 Task: Open Card Dietetics Conference Review in Board Brand Guidelines Development and Implementation to Workspace IT Consulting Services and add a team member Softage.2@softage.net, a label Blue, a checklist Project Management, an attachment from your computer, a color Blue and finally, add a card description 'Plan and execute company team-building retreat with a focus on team resilience' and a comment 'Given the potential risks associated with this task, let us ensure that we have a solid risk management plan in place.'. Add a start date 'Jan 02, 1900' with a due date 'Jan 09, 1900'
Action: Mouse moved to (220, 133)
Screenshot: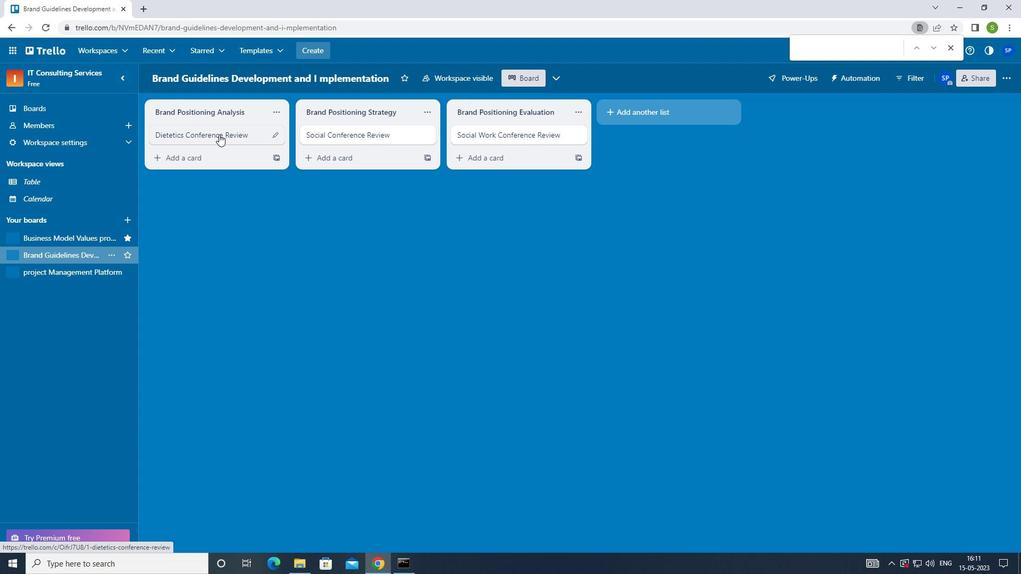 
Action: Mouse pressed left at (220, 133)
Screenshot: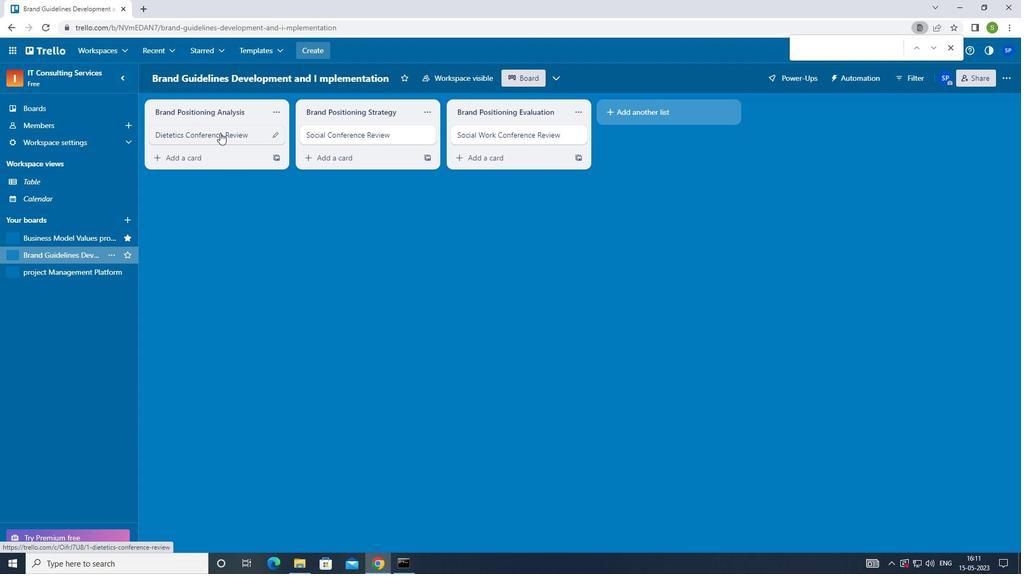 
Action: Mouse moved to (640, 130)
Screenshot: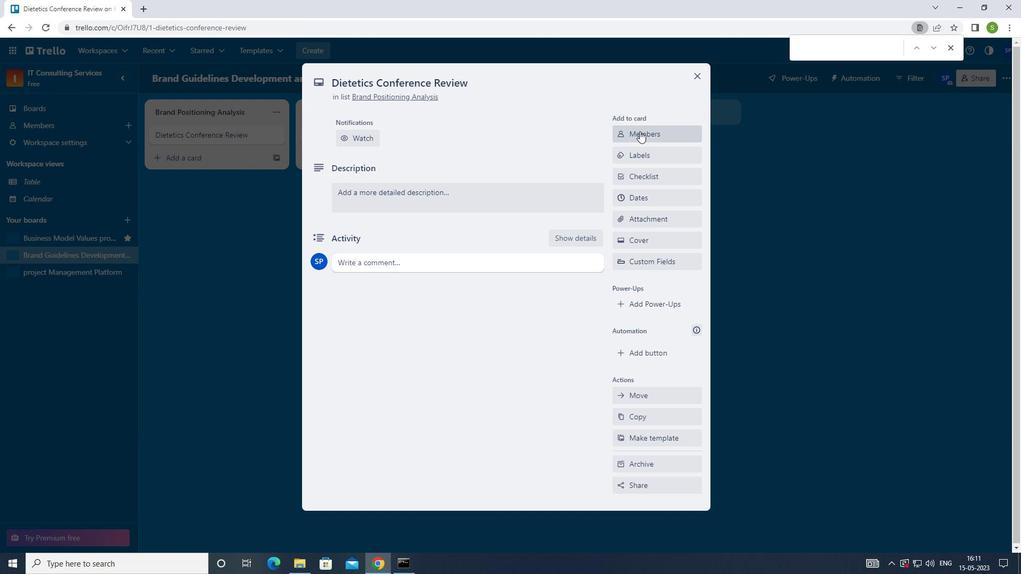 
Action: Mouse pressed left at (640, 130)
Screenshot: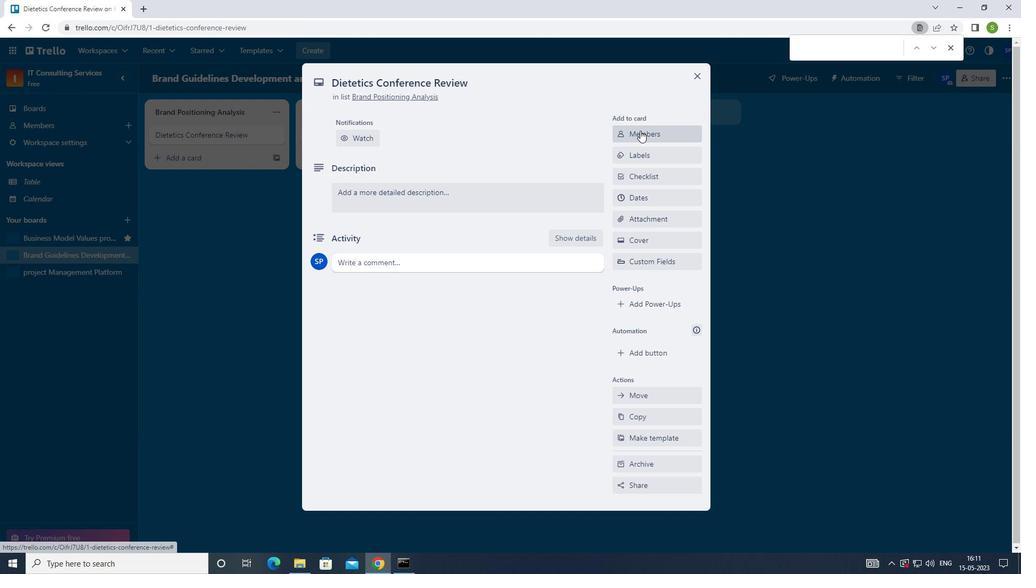 
Action: Mouse moved to (542, 277)
Screenshot: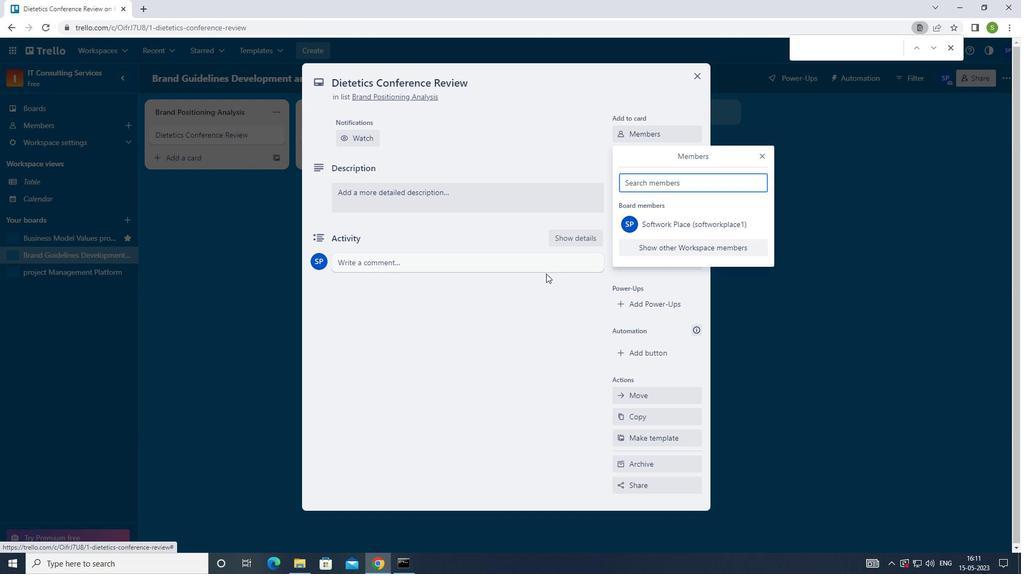 
Action: Key pressed <Key.shift>G<Key.backspace><Key.shift>SOFTAGE.2<Key.shift>@SOFTAGE.NET<Key.enter>
Screenshot: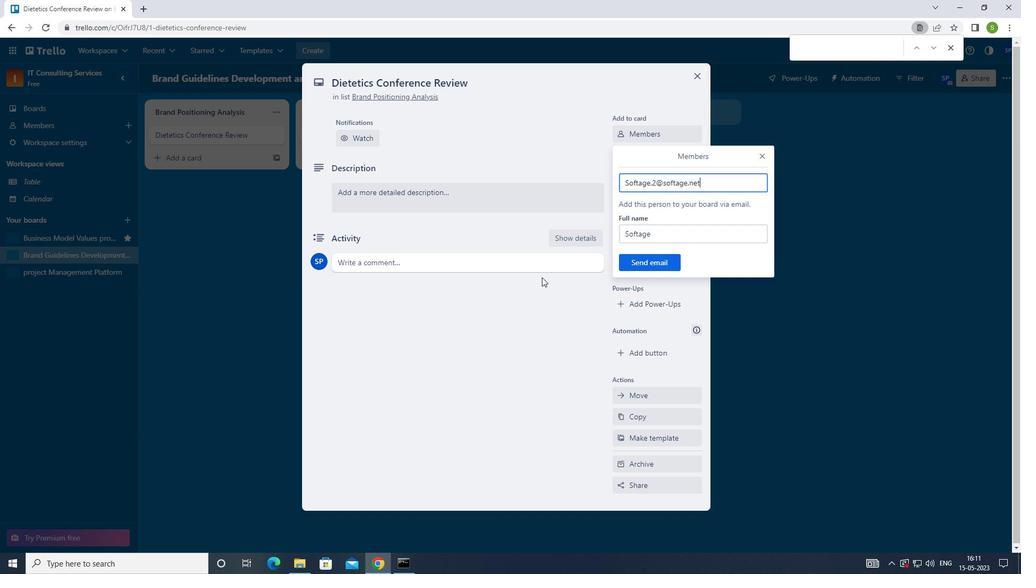 
Action: Mouse moved to (761, 158)
Screenshot: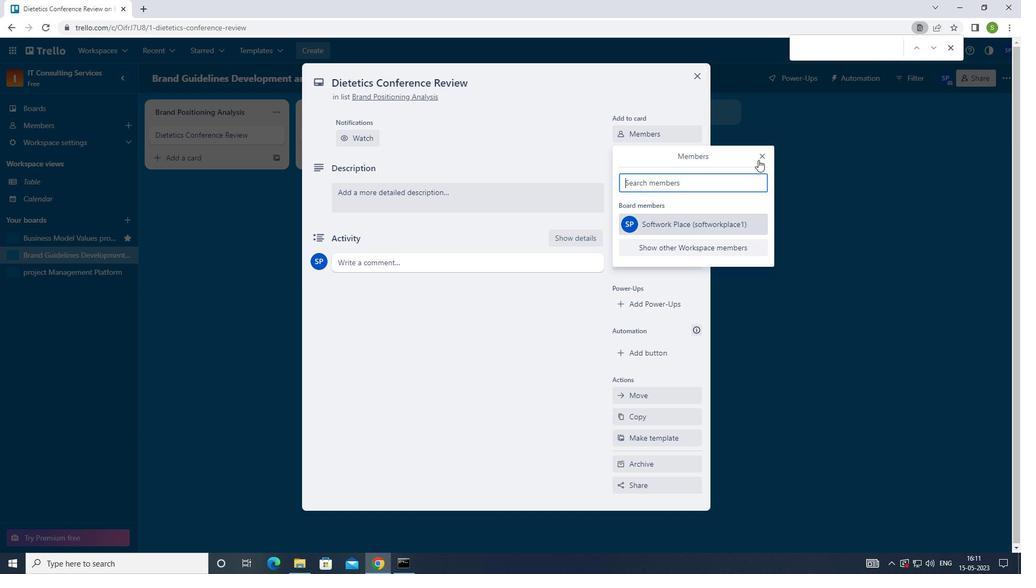 
Action: Mouse pressed left at (761, 158)
Screenshot: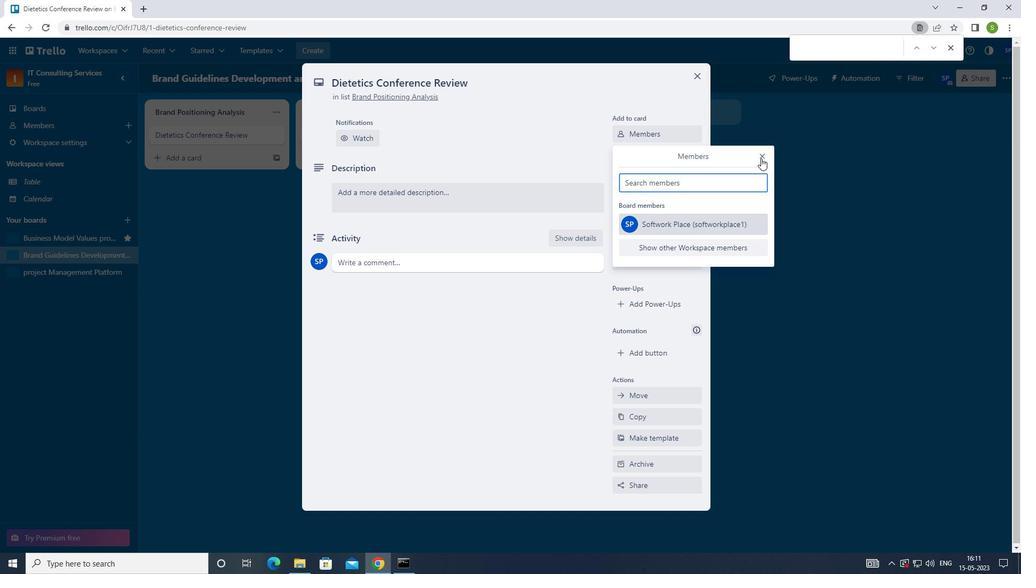 
Action: Mouse moved to (683, 158)
Screenshot: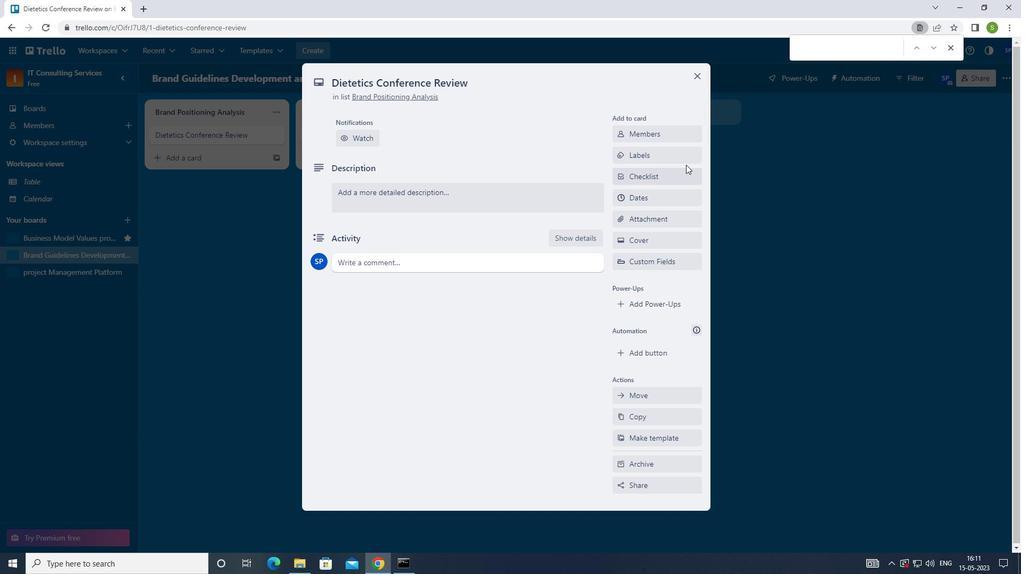 
Action: Mouse pressed left at (683, 158)
Screenshot: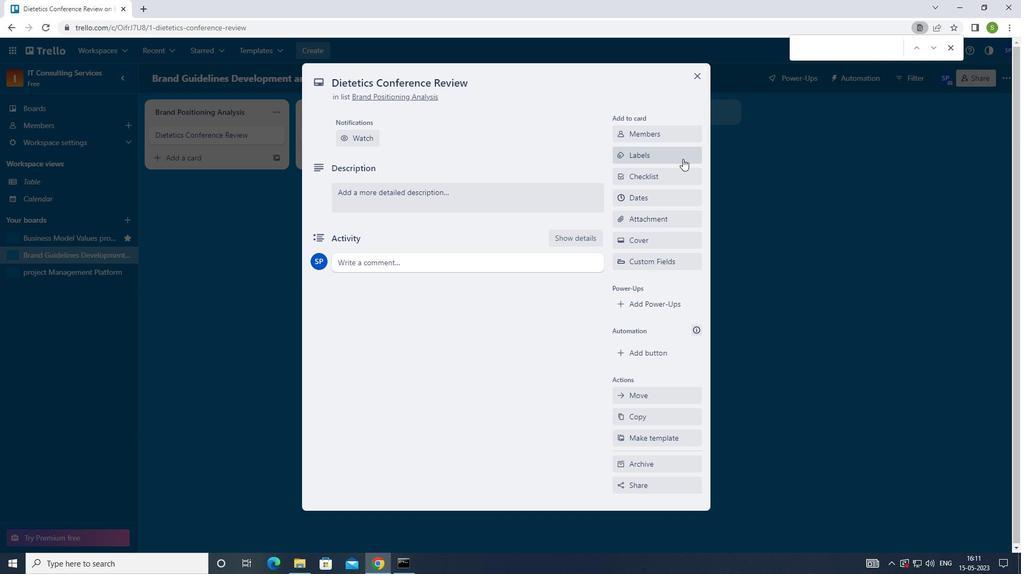 
Action: Mouse moved to (627, 341)
Screenshot: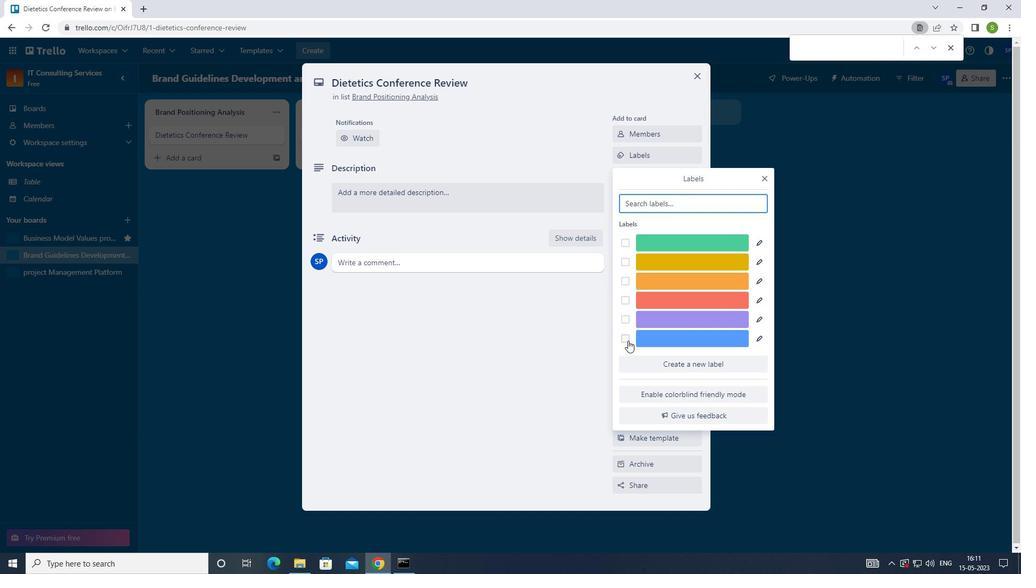 
Action: Mouse pressed left at (627, 341)
Screenshot: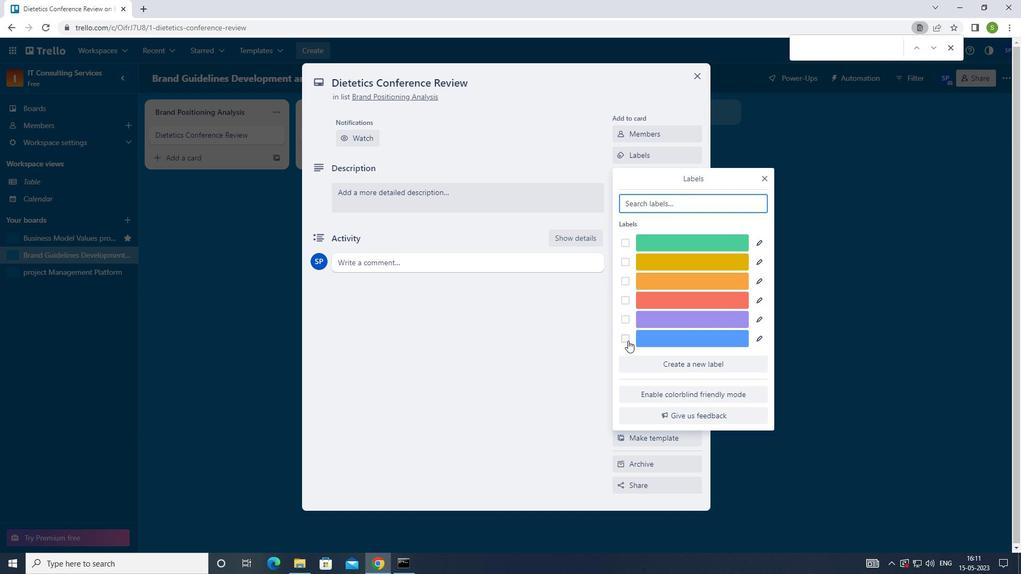 
Action: Mouse moved to (764, 178)
Screenshot: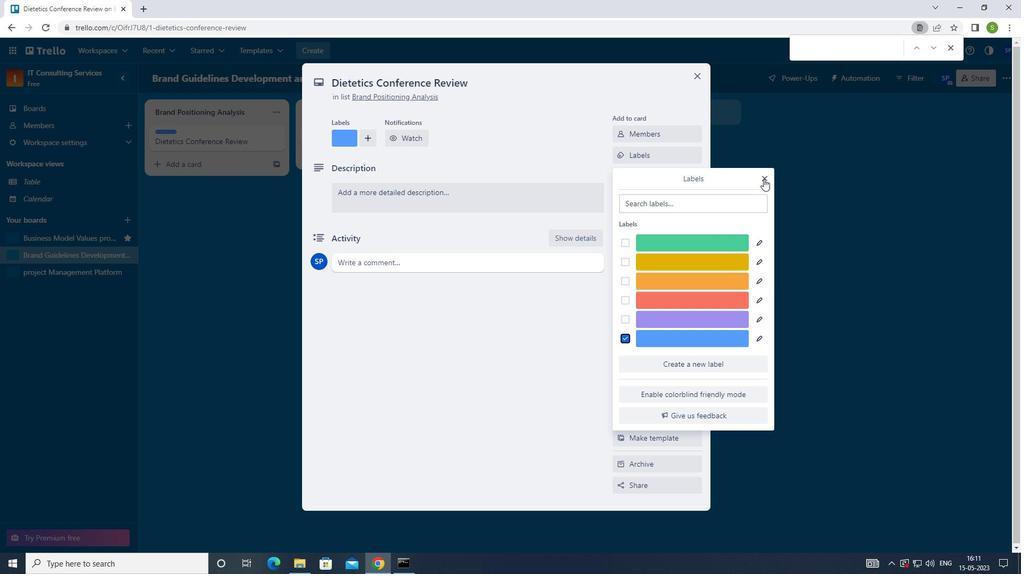 
Action: Mouse pressed left at (764, 178)
Screenshot: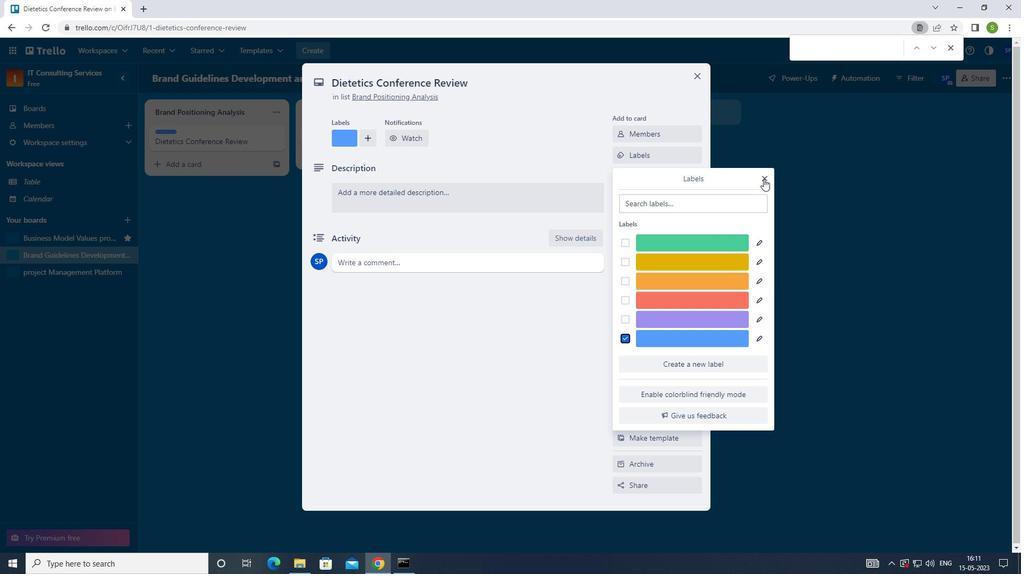 
Action: Mouse moved to (657, 176)
Screenshot: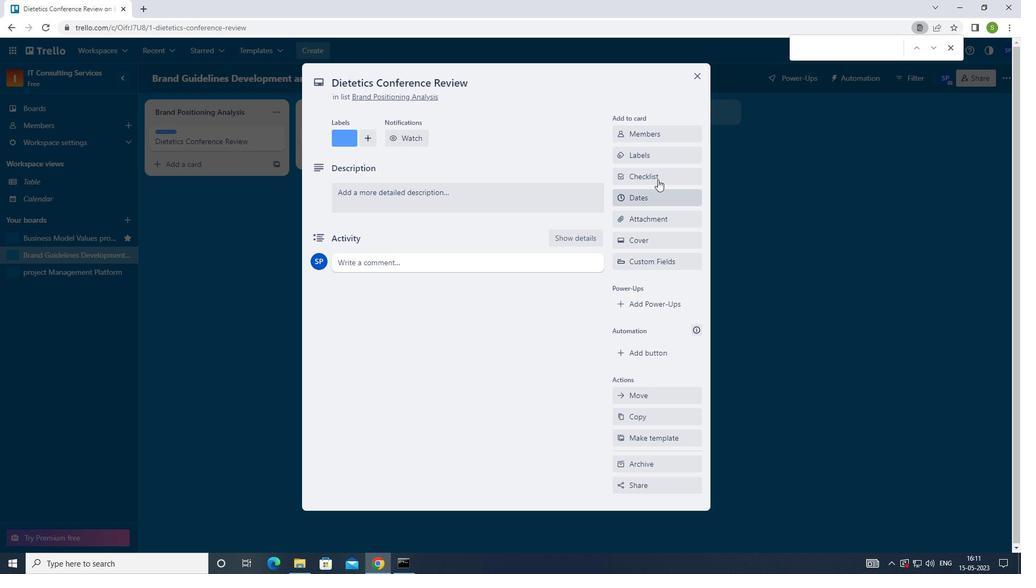 
Action: Mouse pressed left at (657, 176)
Screenshot: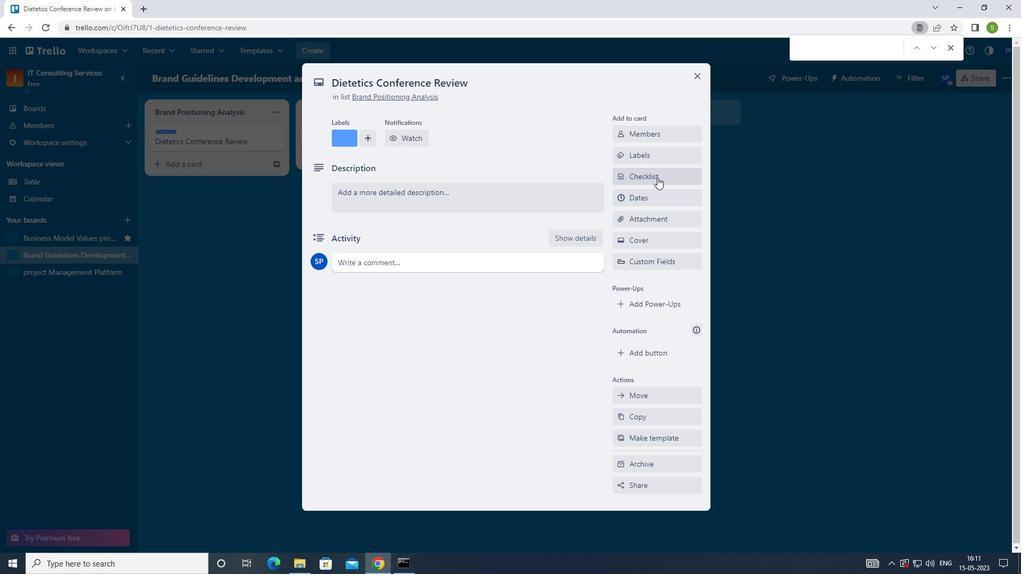 
Action: Mouse moved to (691, 252)
Screenshot: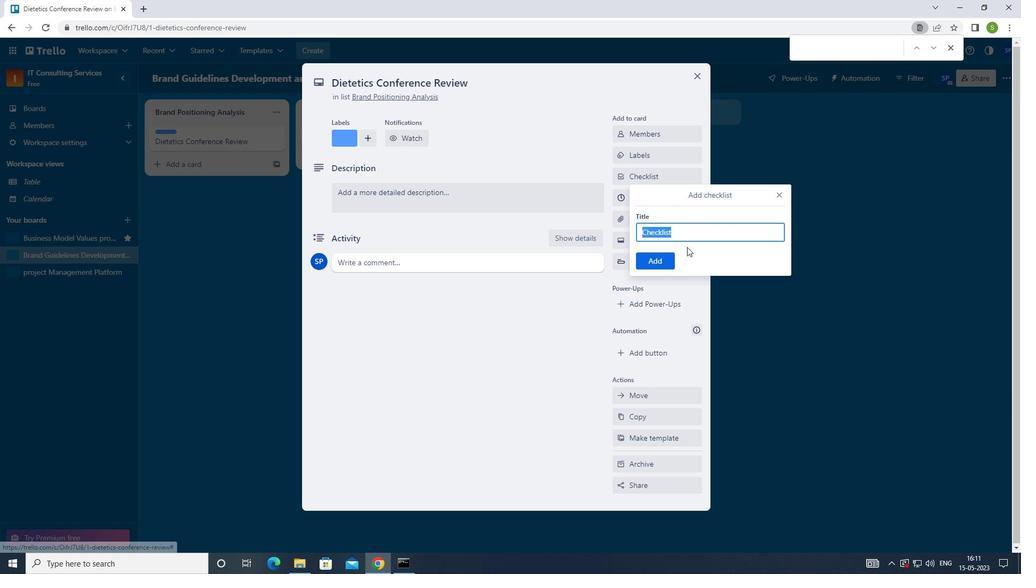 
Action: Key pressed <Key.shift_r>PROJECT<Key.space><Key.shift>MANAGEMENT
Screenshot: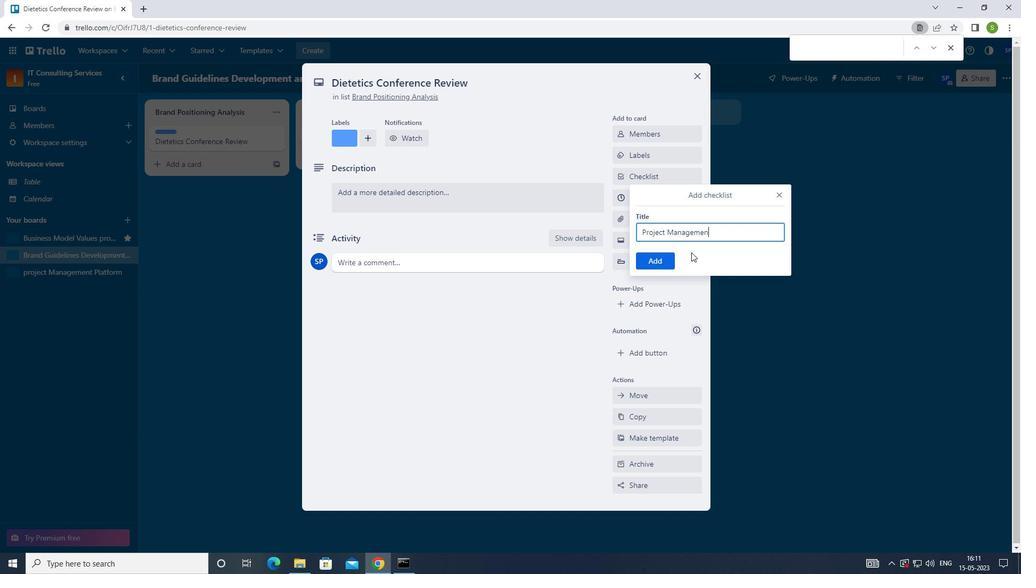 
Action: Mouse moved to (666, 263)
Screenshot: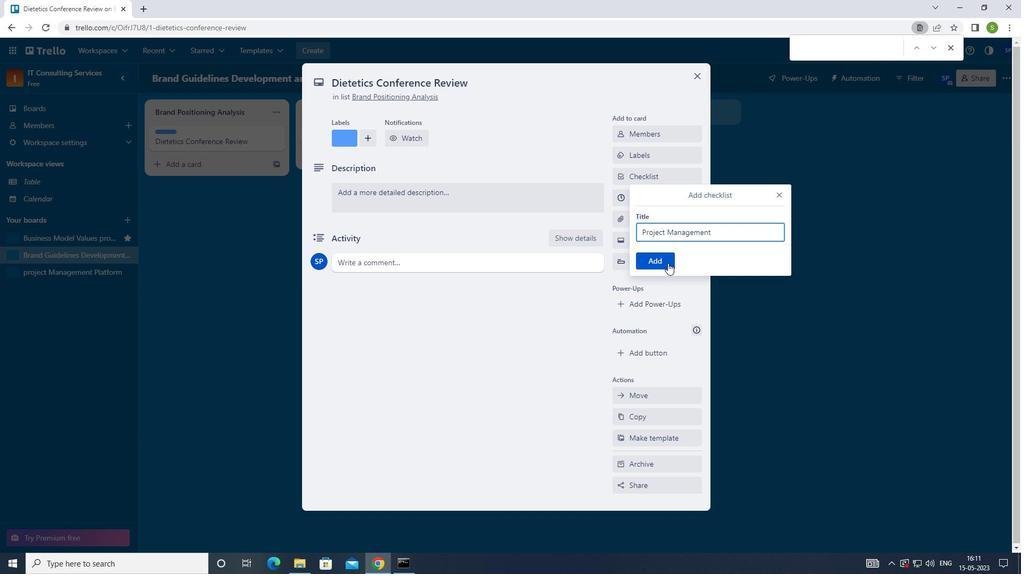 
Action: Mouse pressed left at (666, 263)
Screenshot: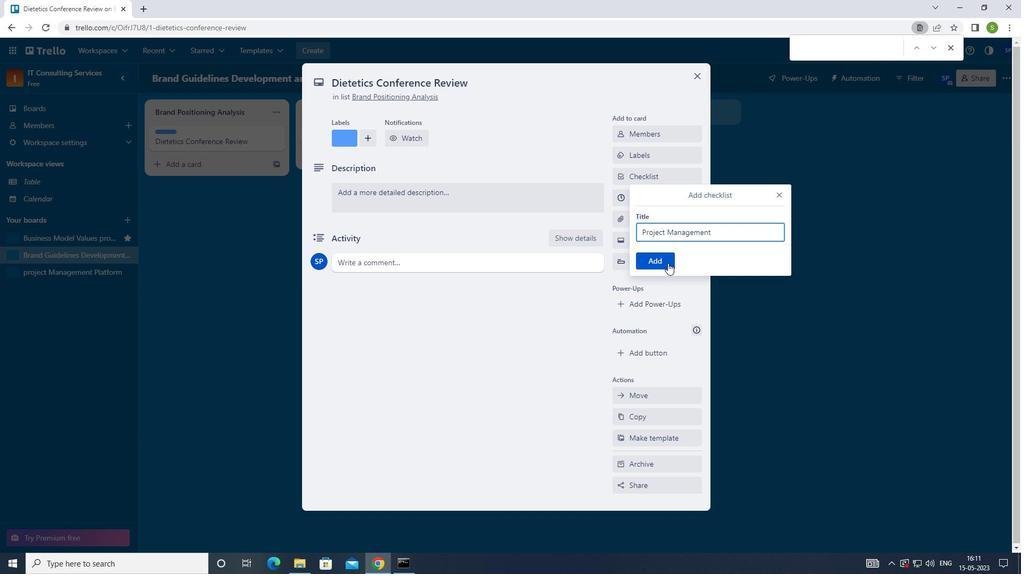 
Action: Mouse moved to (641, 222)
Screenshot: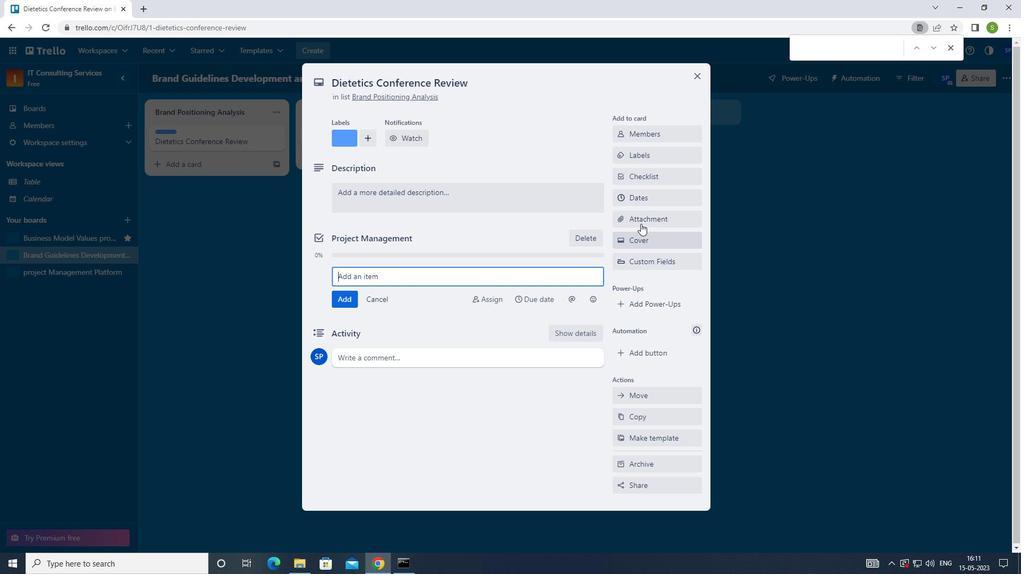 
Action: Mouse pressed left at (641, 222)
Screenshot: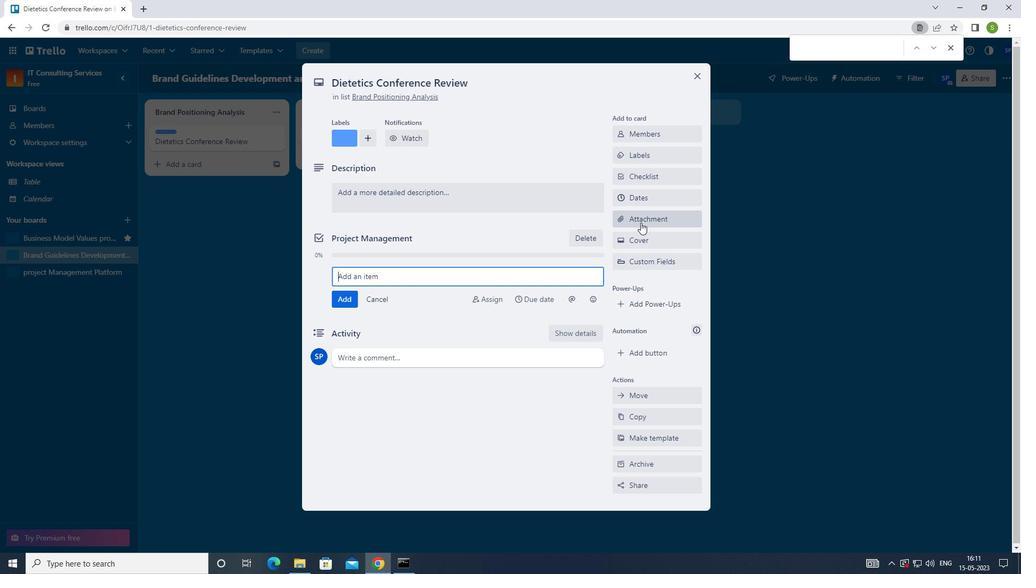 
Action: Mouse moved to (622, 268)
Screenshot: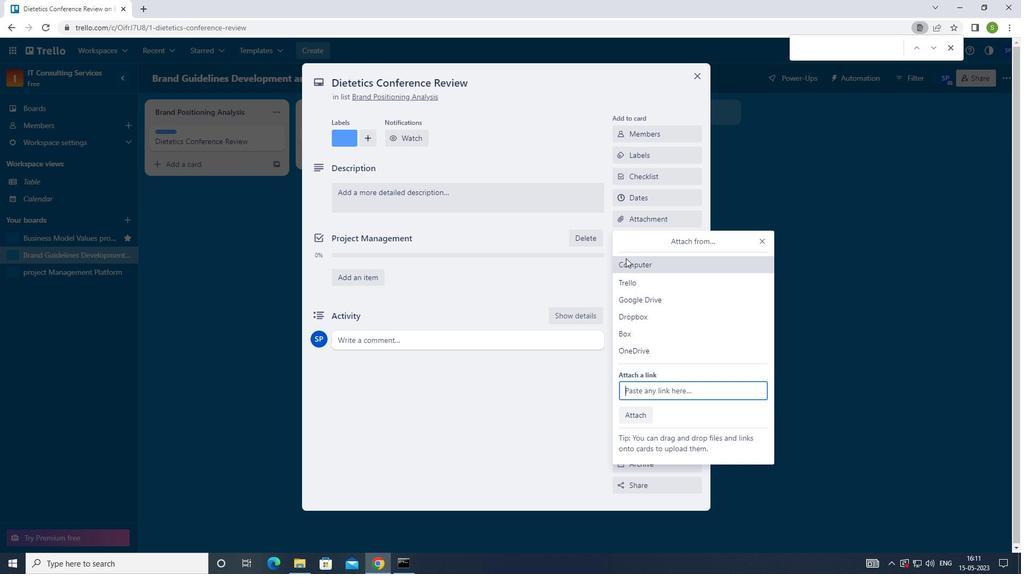
Action: Mouse pressed left at (622, 268)
Screenshot: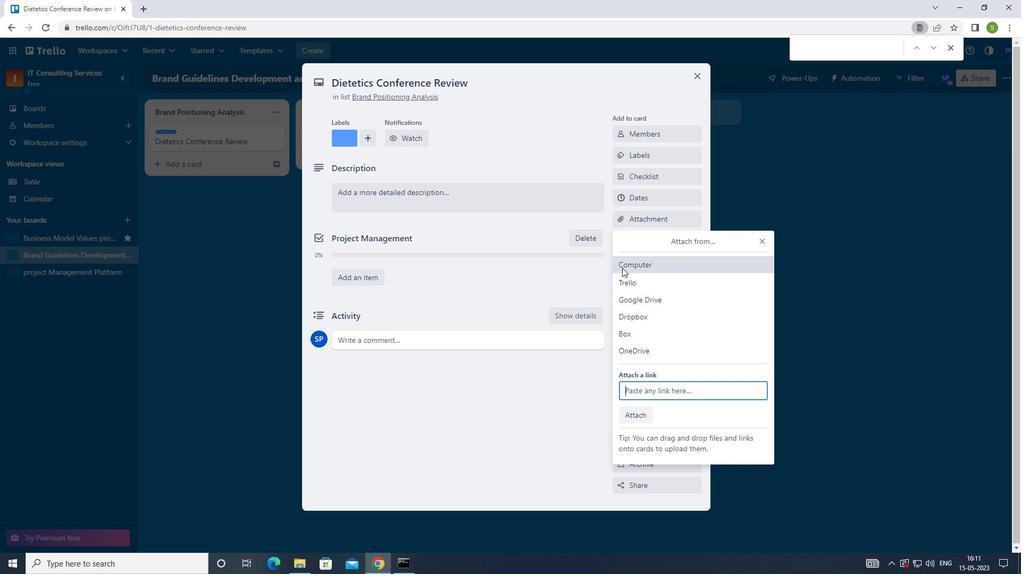 
Action: Mouse moved to (238, 76)
Screenshot: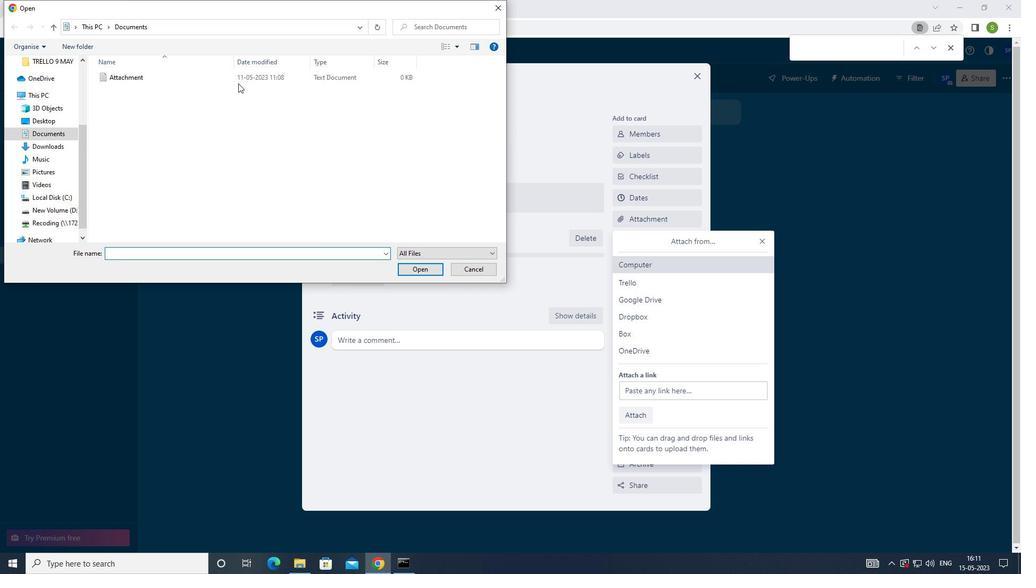 
Action: Mouse pressed left at (238, 76)
Screenshot: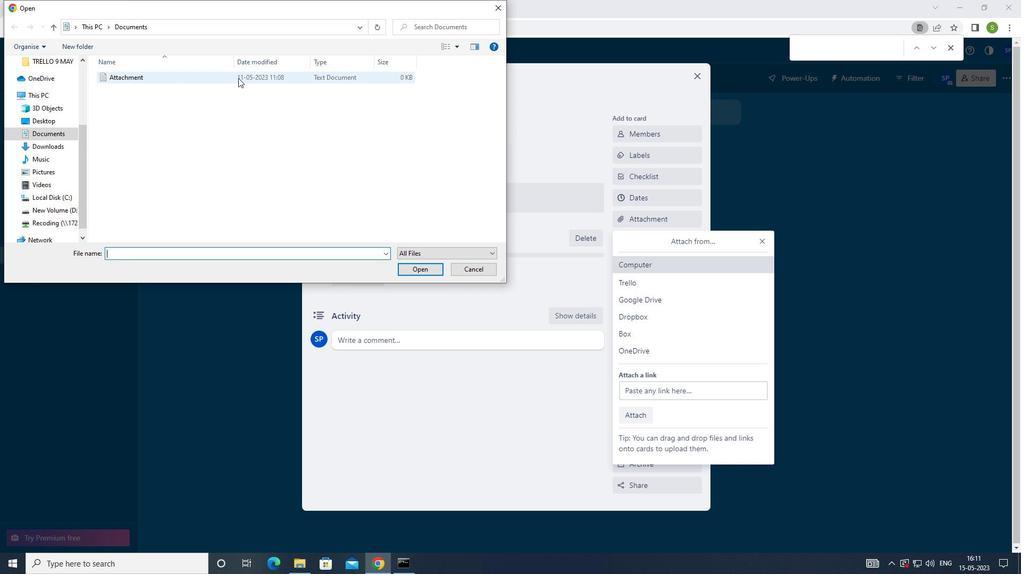 
Action: Mouse moved to (416, 267)
Screenshot: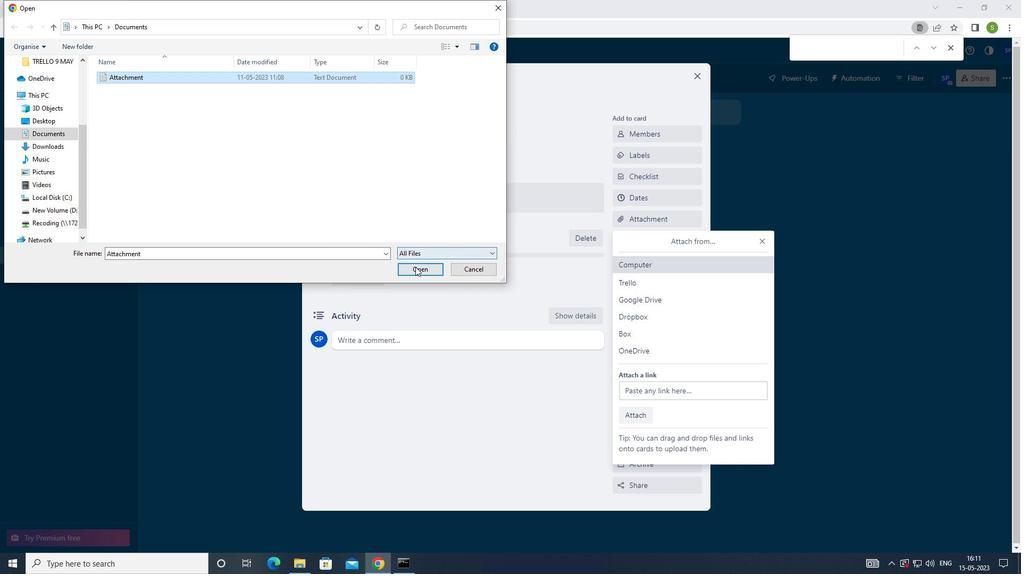 
Action: Mouse pressed left at (416, 267)
Screenshot: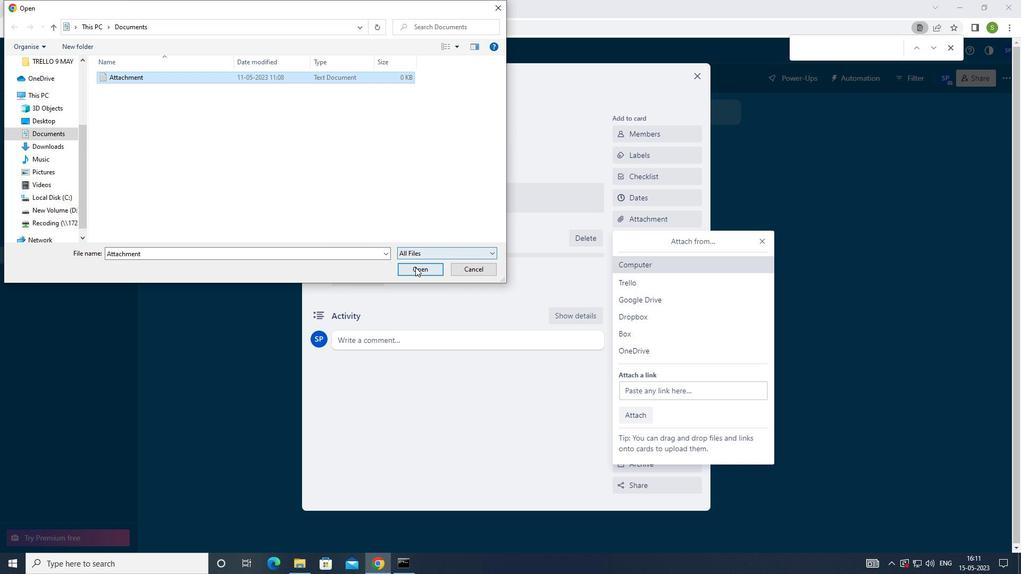 
Action: Mouse moved to (622, 236)
Screenshot: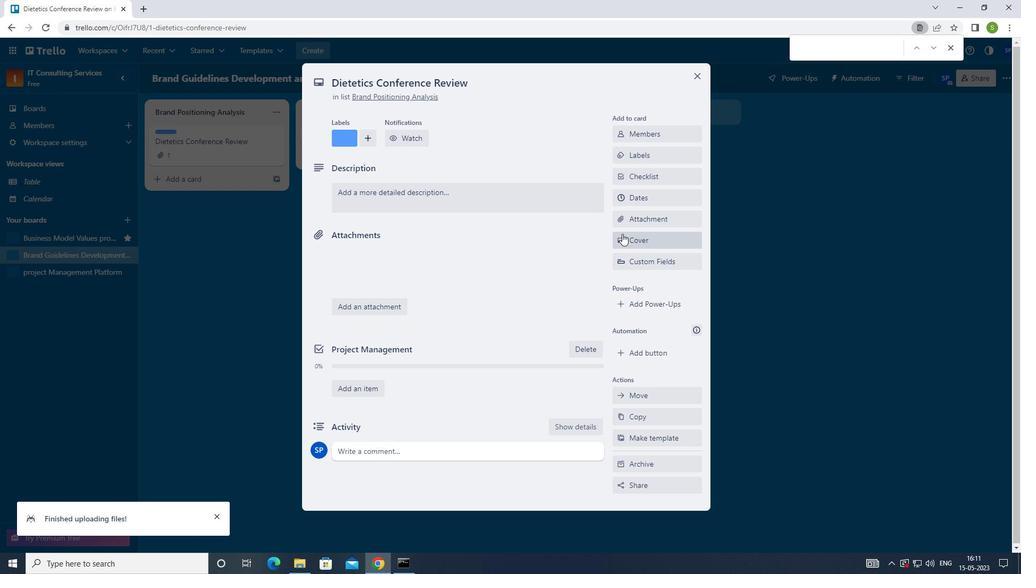 
Action: Mouse pressed left at (622, 236)
Screenshot: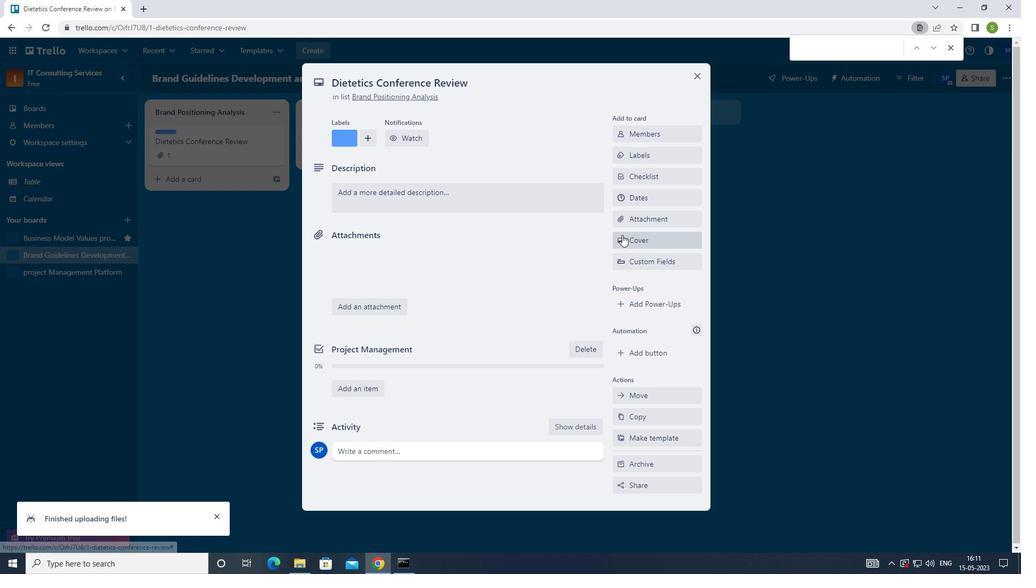 
Action: Mouse moved to (638, 359)
Screenshot: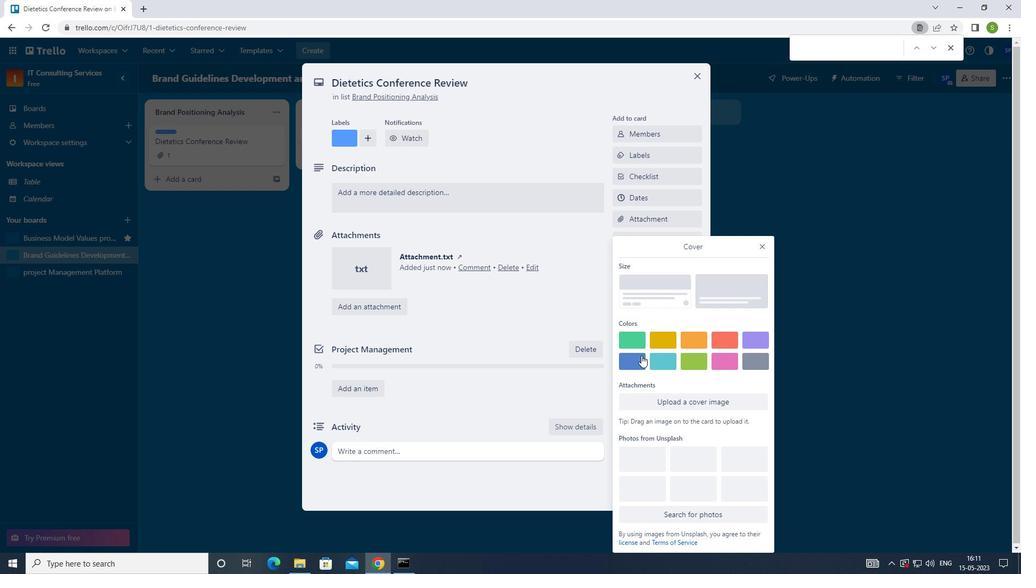 
Action: Mouse pressed left at (638, 359)
Screenshot: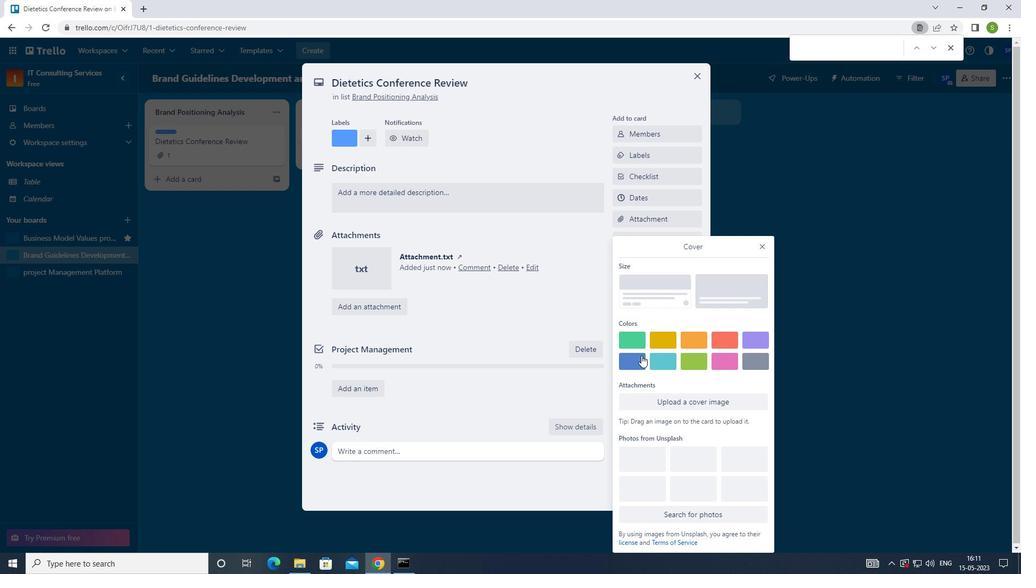 
Action: Mouse moved to (758, 227)
Screenshot: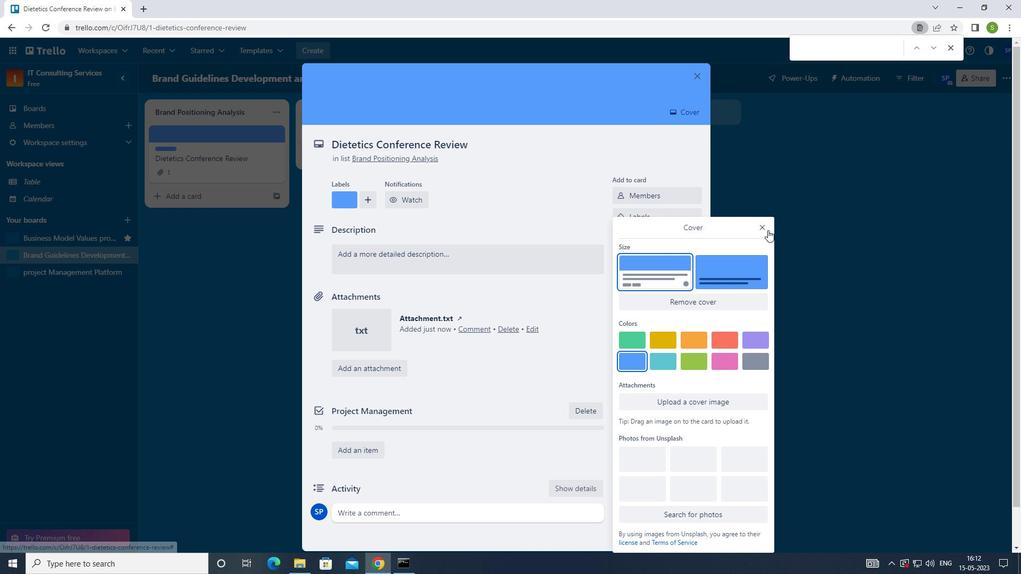 
Action: Mouse pressed left at (758, 227)
Screenshot: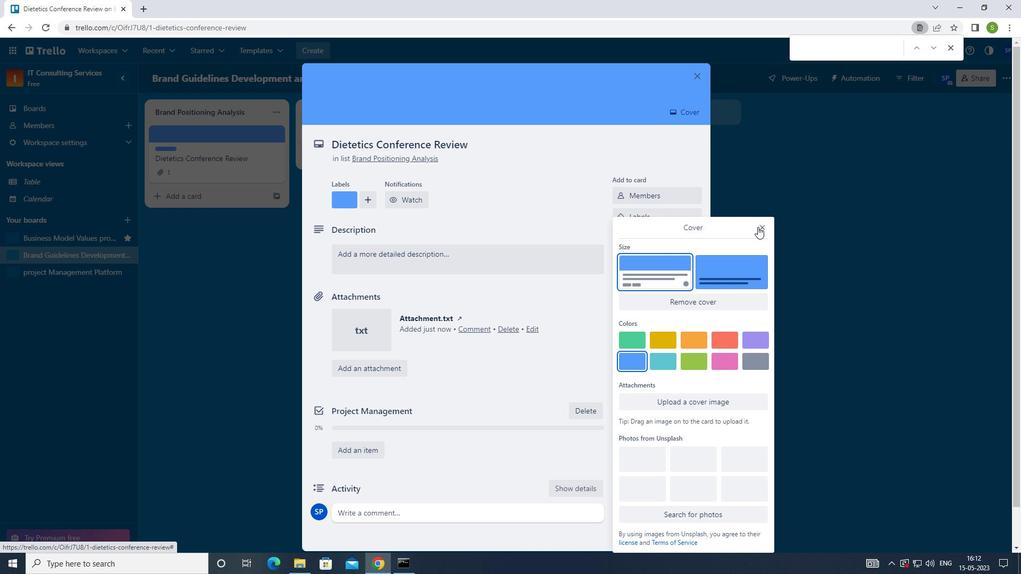 
Action: Mouse moved to (505, 261)
Screenshot: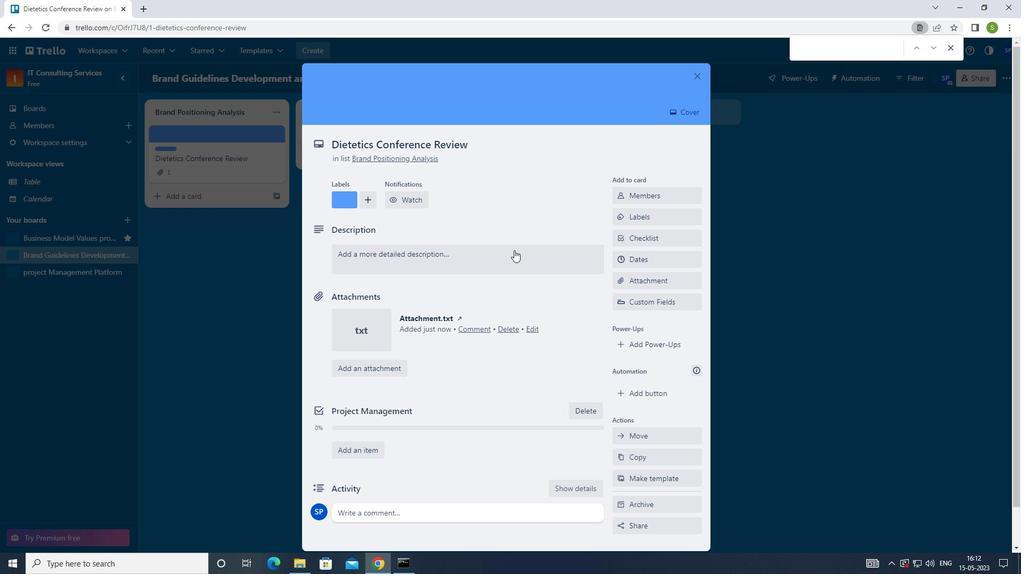 
Action: Mouse pressed left at (505, 261)
Screenshot: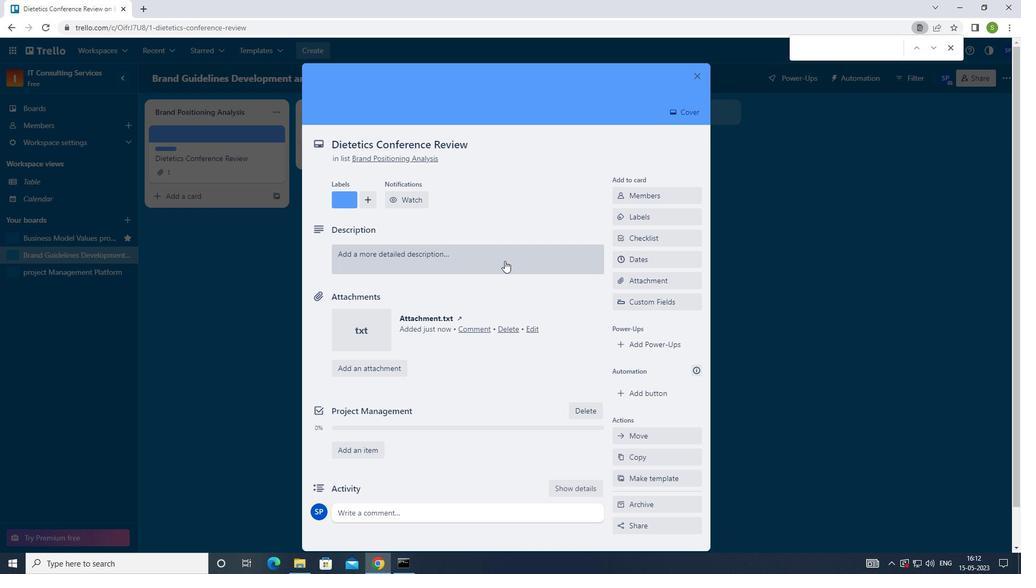 
Action: Mouse moved to (525, 193)
Screenshot: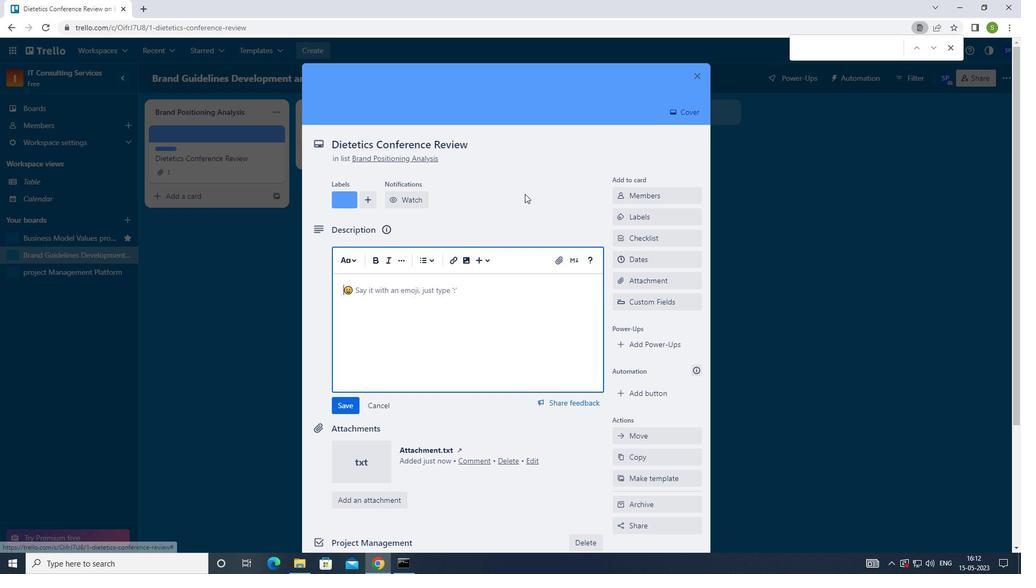 
Action: Key pressed <Key.shift_r>PLAN<Key.space>AND<Key.space>EXECUTE<Key.space>COMPANY<Key.space>TEAM-BUILDING<Key.space>RETREAT<Key.space>WITH<Key.space>A<Key.space>FOCUS<Key.space>ON<Key.space>TEAM<Key.space>RESILIENCE
Screenshot: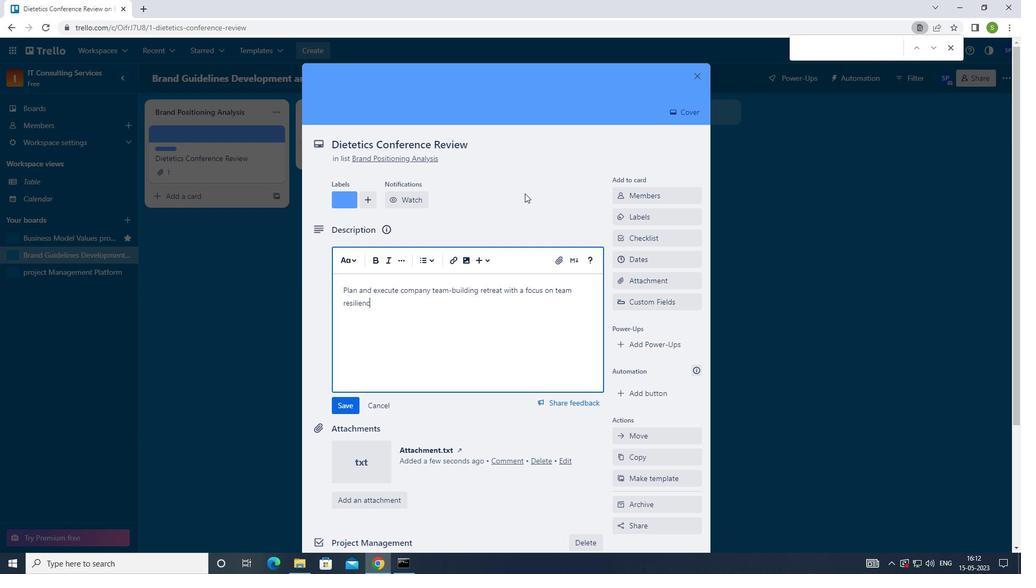
Action: Mouse moved to (349, 402)
Screenshot: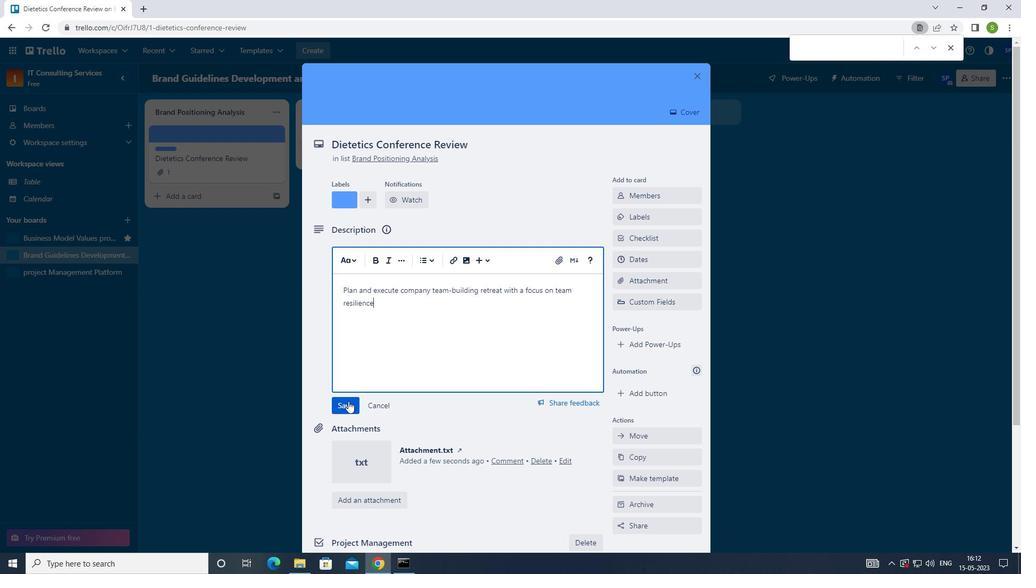 
Action: Mouse pressed left at (349, 402)
Screenshot: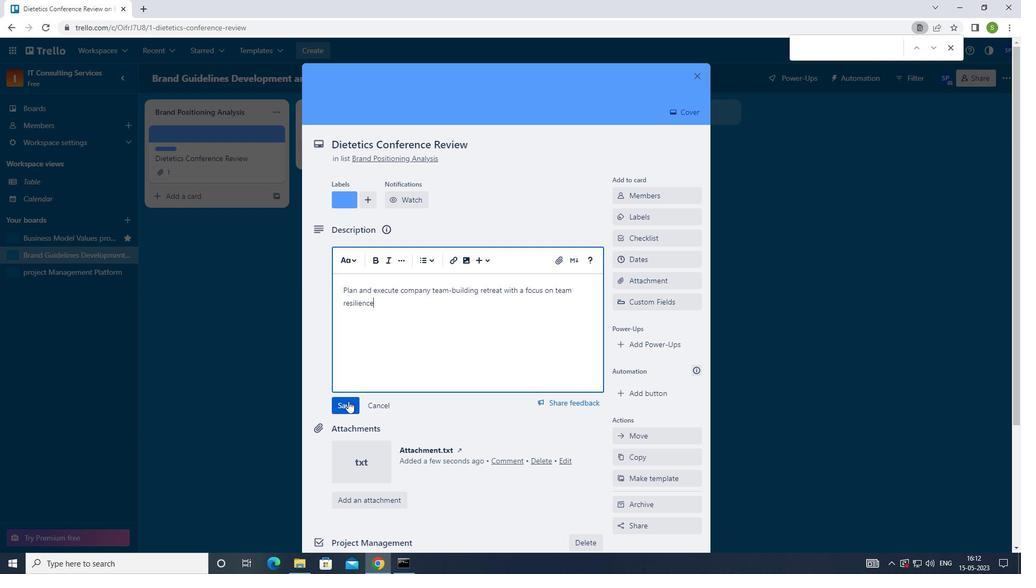 
Action: Mouse moved to (384, 380)
Screenshot: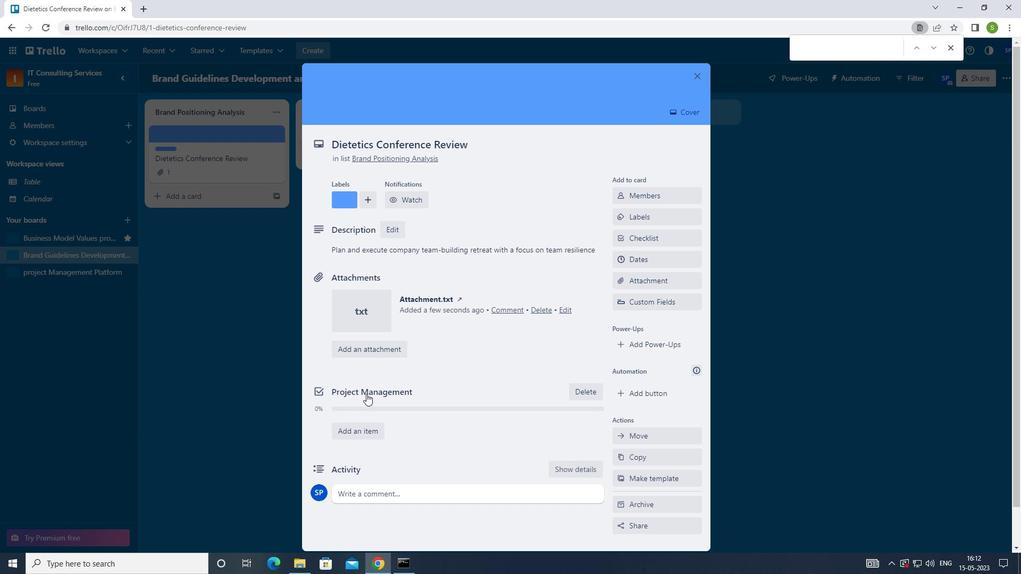 
Action: Mouse scrolled (384, 379) with delta (0, 0)
Screenshot: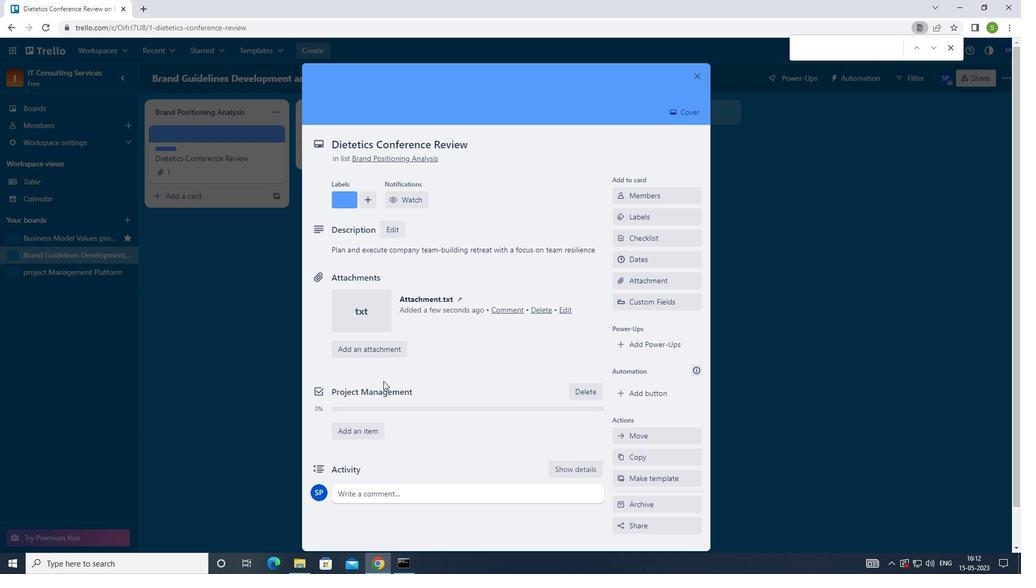 
Action: Mouse moved to (387, 382)
Screenshot: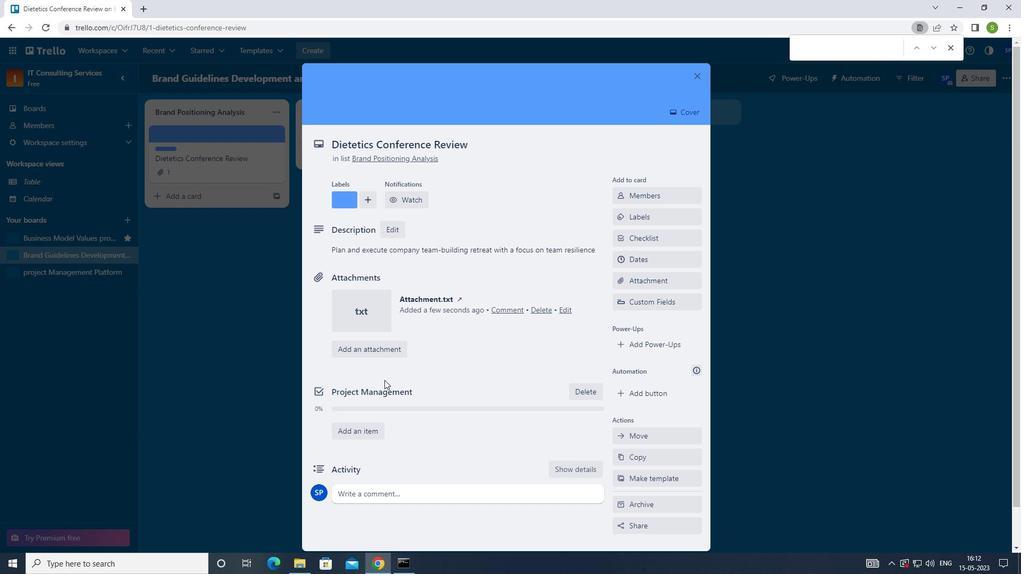 
Action: Mouse scrolled (387, 382) with delta (0, 0)
Screenshot: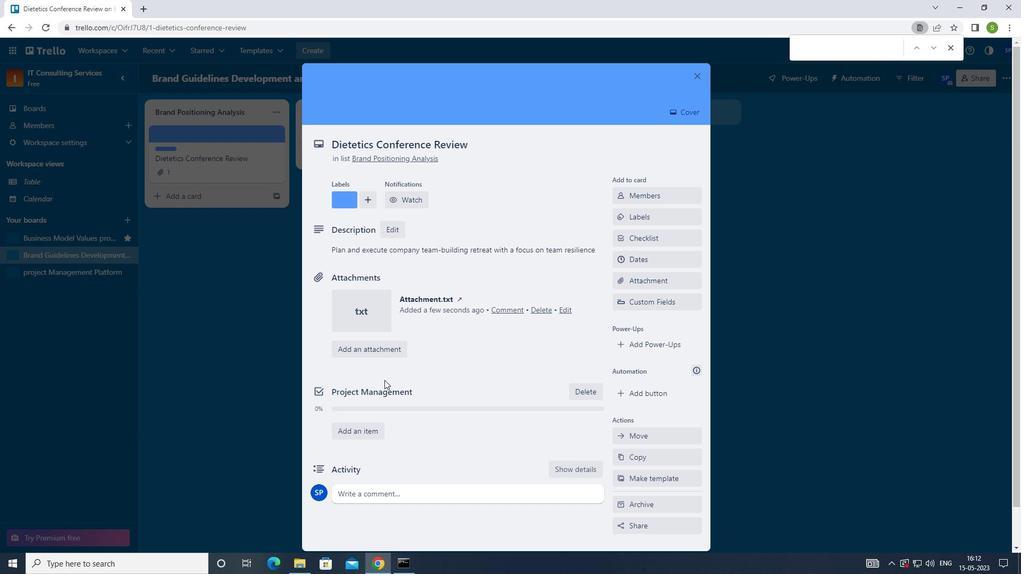 
Action: Mouse moved to (406, 454)
Screenshot: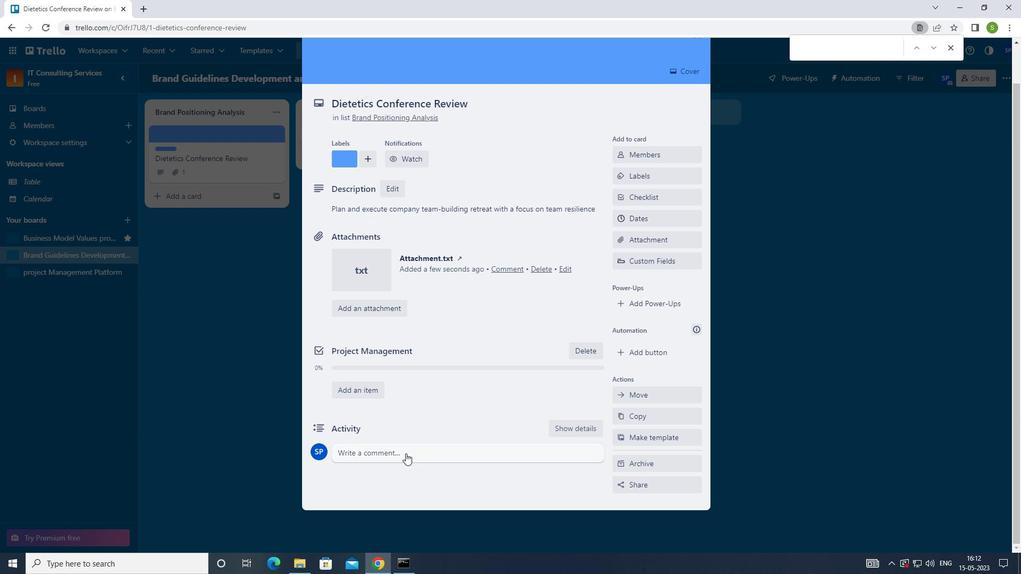 
Action: Mouse pressed left at (406, 454)
Screenshot: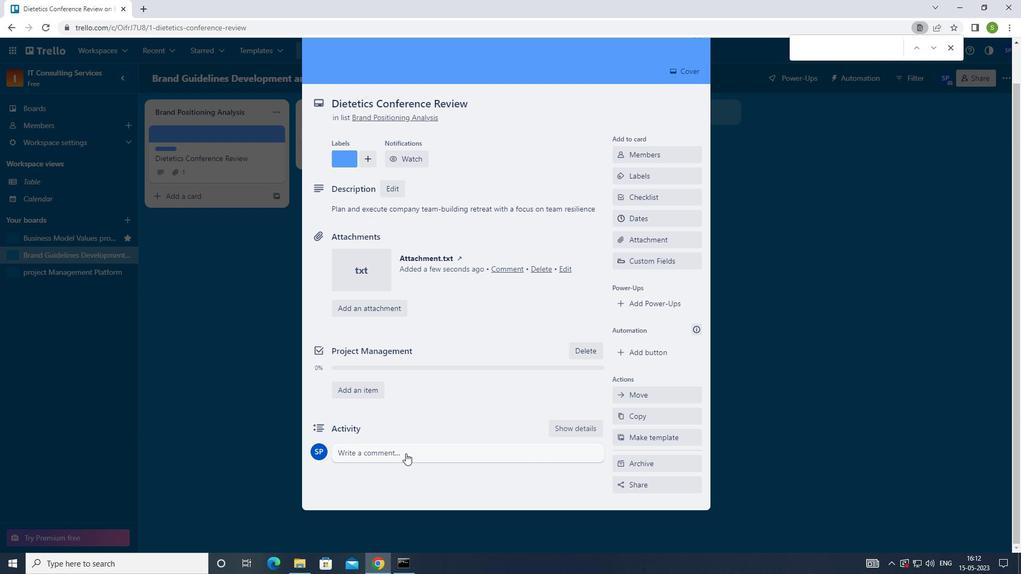 
Action: Mouse moved to (454, 338)
Screenshot: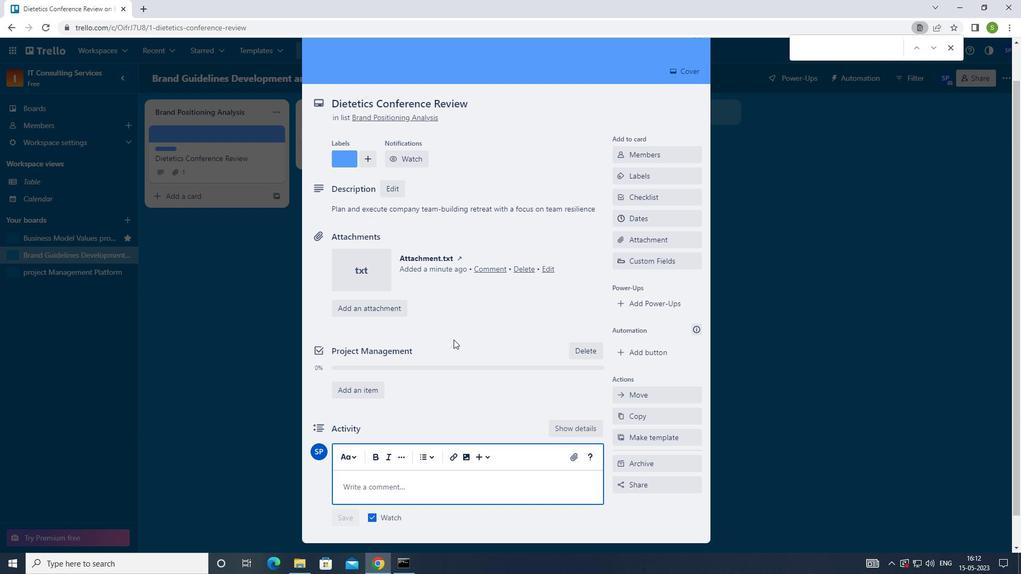 
Action: Key pressed <Key.shift>GIVEN<Key.space>THE<Key.space>POTENTIAL<Key.space>RISKS<Key.space>ASSOCIATED<Key.space>WITH<Key.space>THIS<Key.space>TASK<Key.space>LET<Key.space>US<Key.space>ENSURE<Key.space>THAT<Key.space>WE<Key.space>HAVE<Key.space>A<Key.space>SOLID<Key.space>RISK<Key.space>MANAGEN<Key.backspace>,ENT<Key.space>PLAN<Key.space>IN<Key.space>PALCE<Key.backspace><Key.backspace><Key.backspace><Key.backspace>LACE
Screenshot: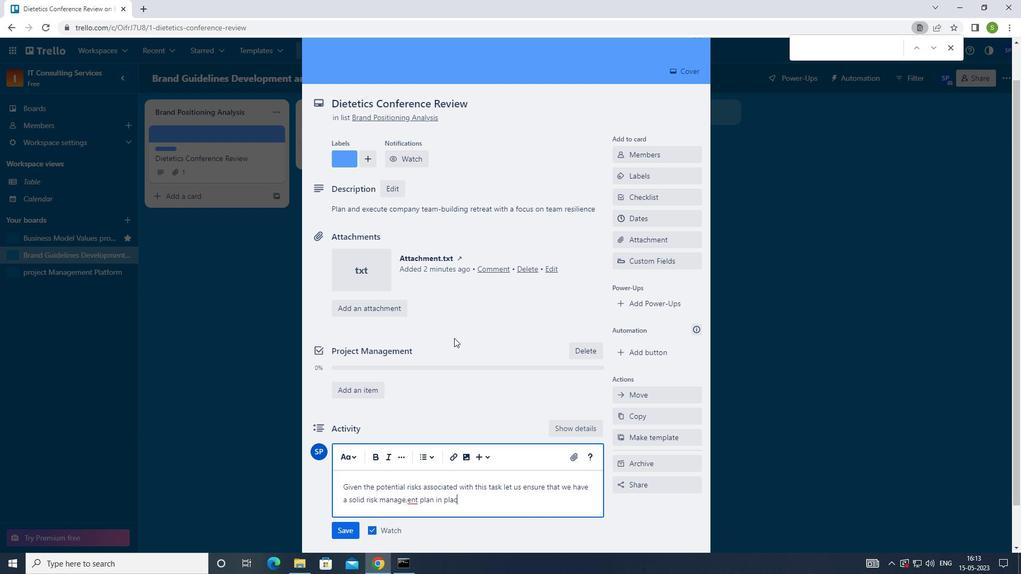 
Action: Mouse moved to (410, 499)
Screenshot: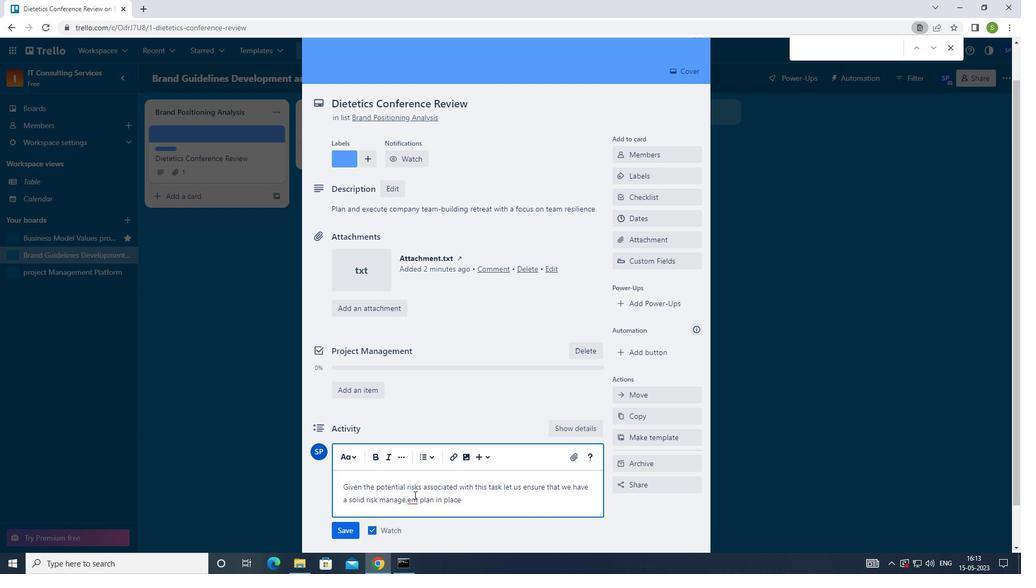 
Action: Mouse pressed left at (410, 499)
Screenshot: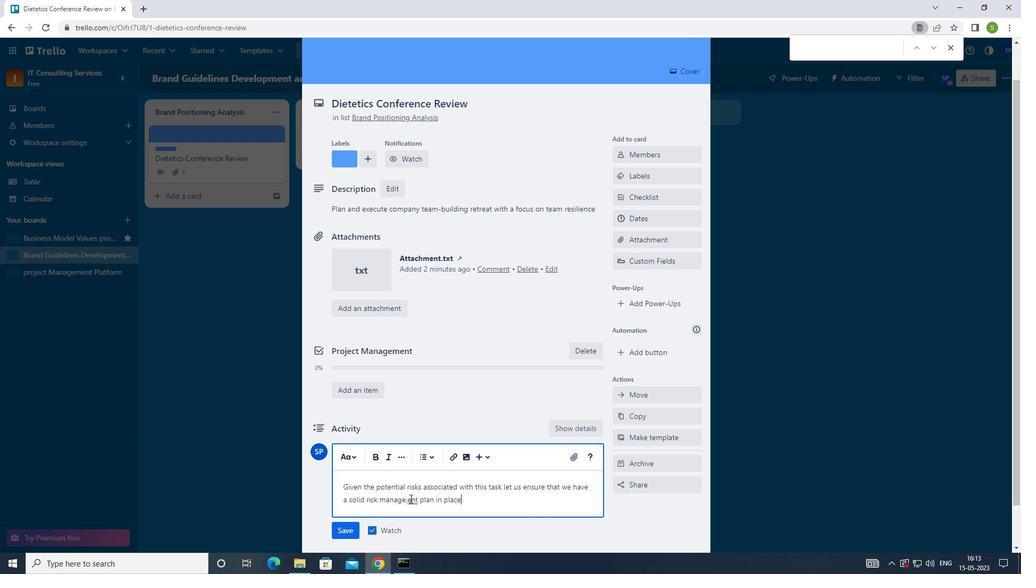 
Action: Mouse moved to (408, 500)
Screenshot: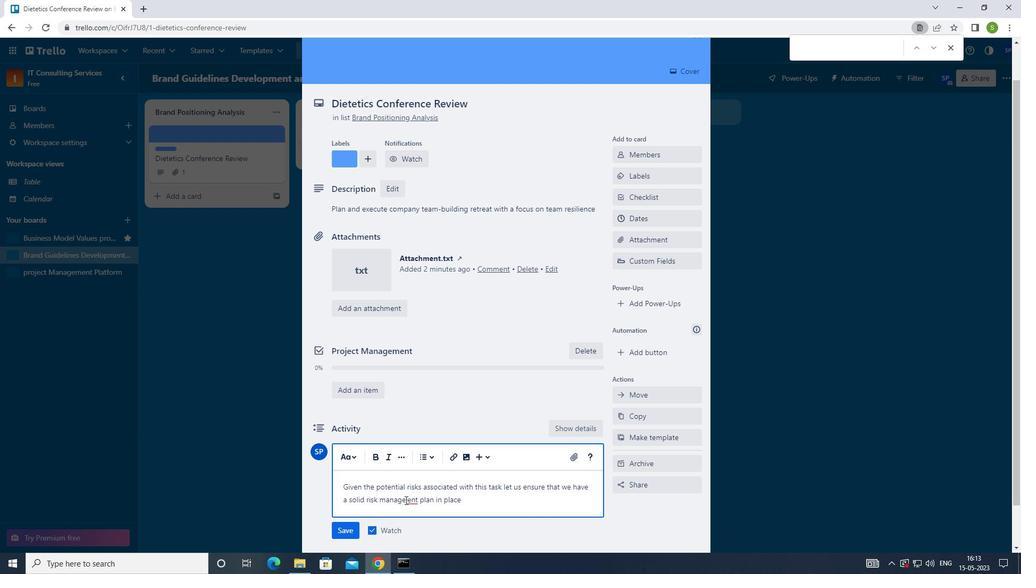 
Action: Mouse pressed left at (408, 500)
Screenshot: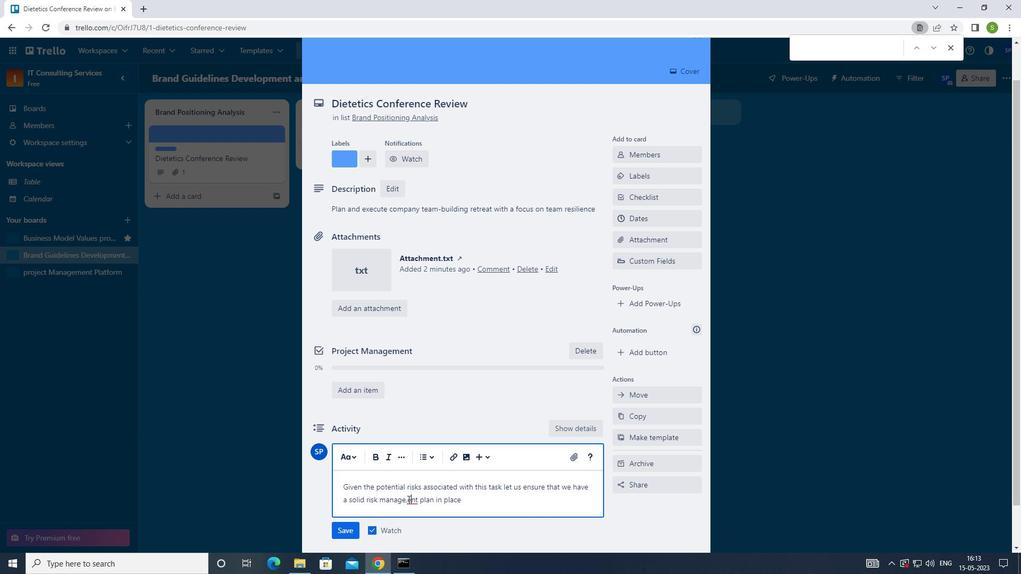 
Action: Mouse moved to (431, 496)
Screenshot: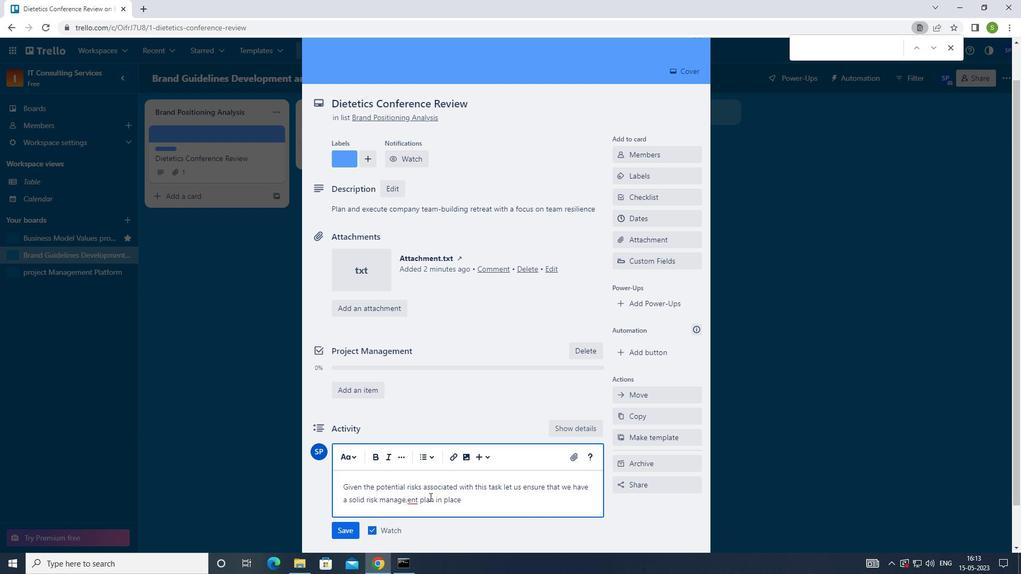 
Action: Key pressed M
Screenshot: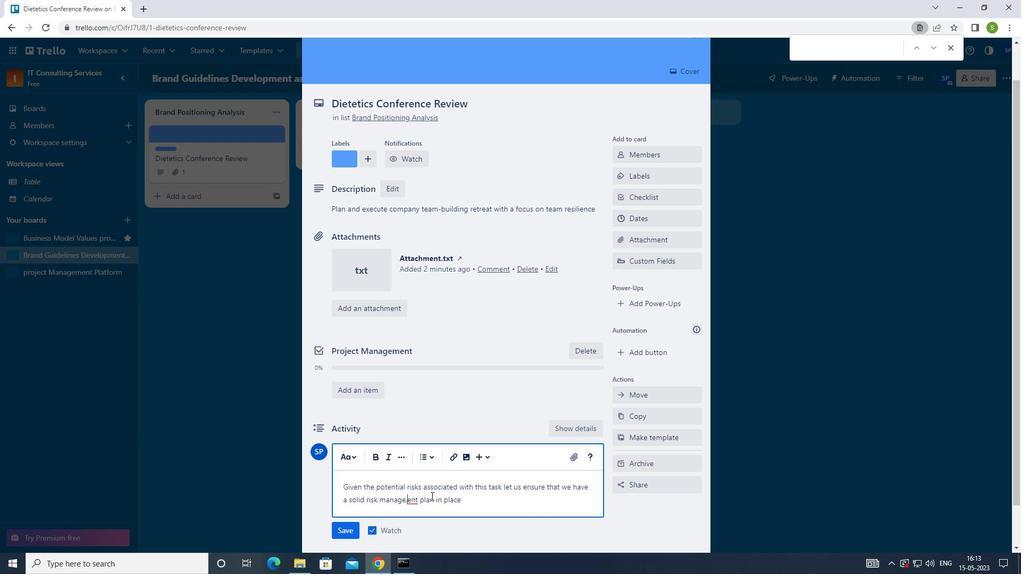 
Action: Mouse moved to (406, 500)
Screenshot: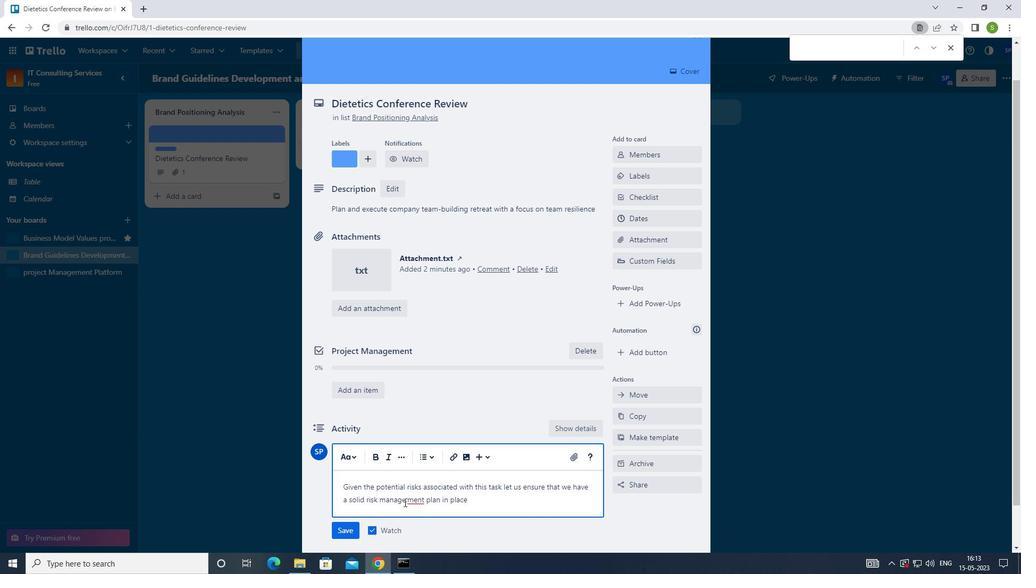 
Action: Mouse pressed left at (406, 500)
Screenshot: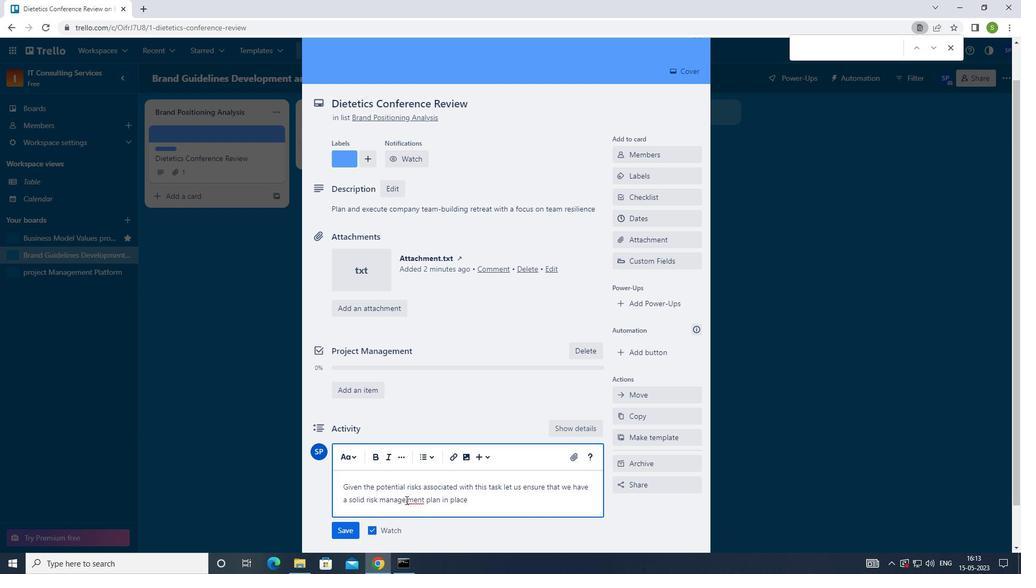 
Action: Mouse moved to (417, 512)
Screenshot: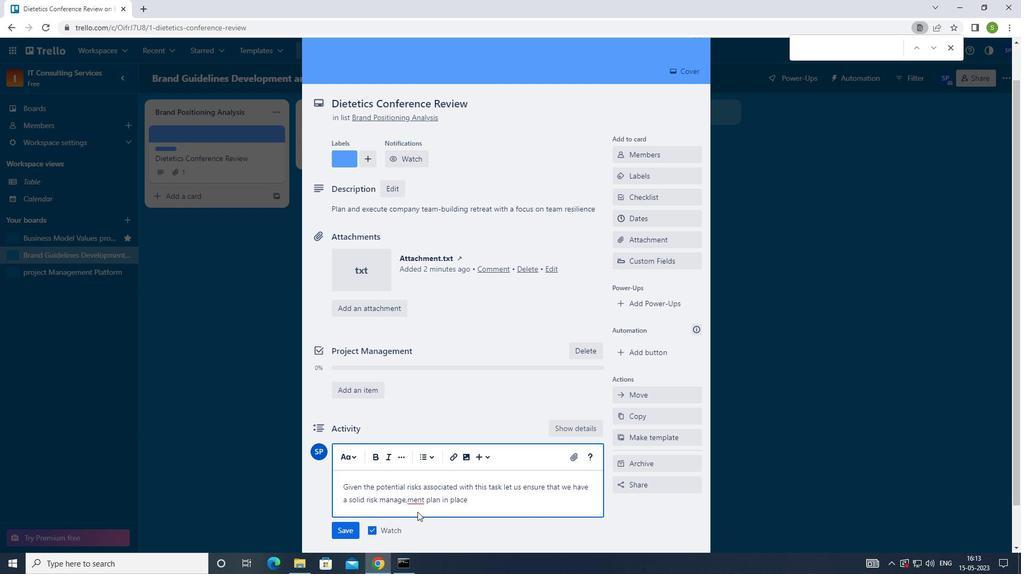 
Action: Key pressed <Key.right>
Screenshot: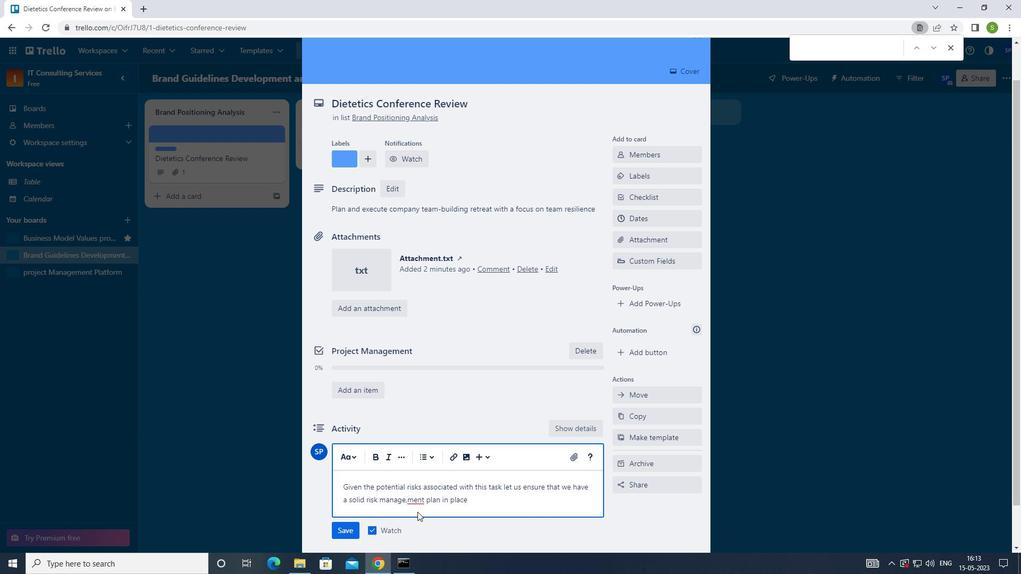
Action: Mouse moved to (418, 509)
Screenshot: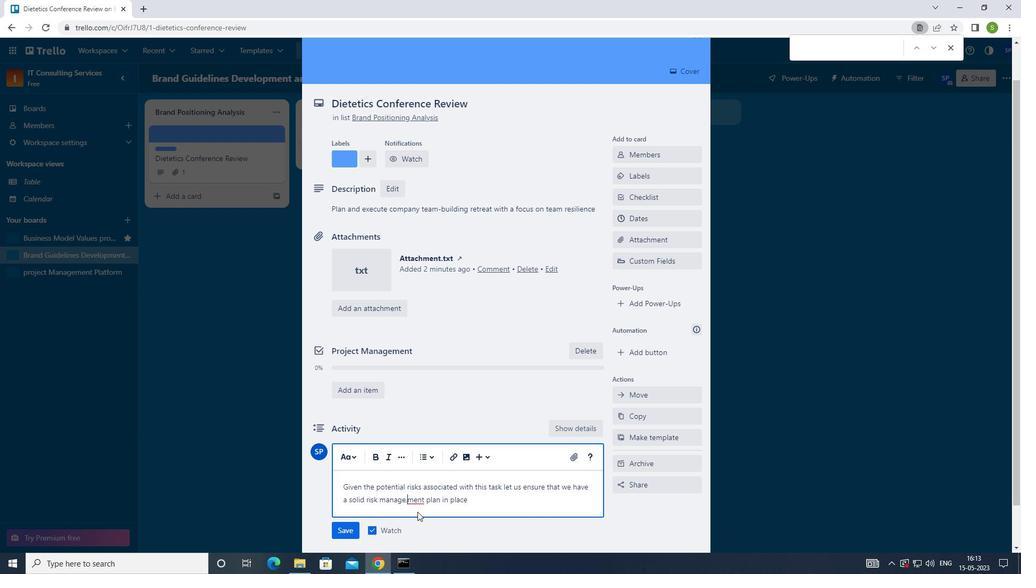 
Action: Key pressed <Key.backspace>
Screenshot: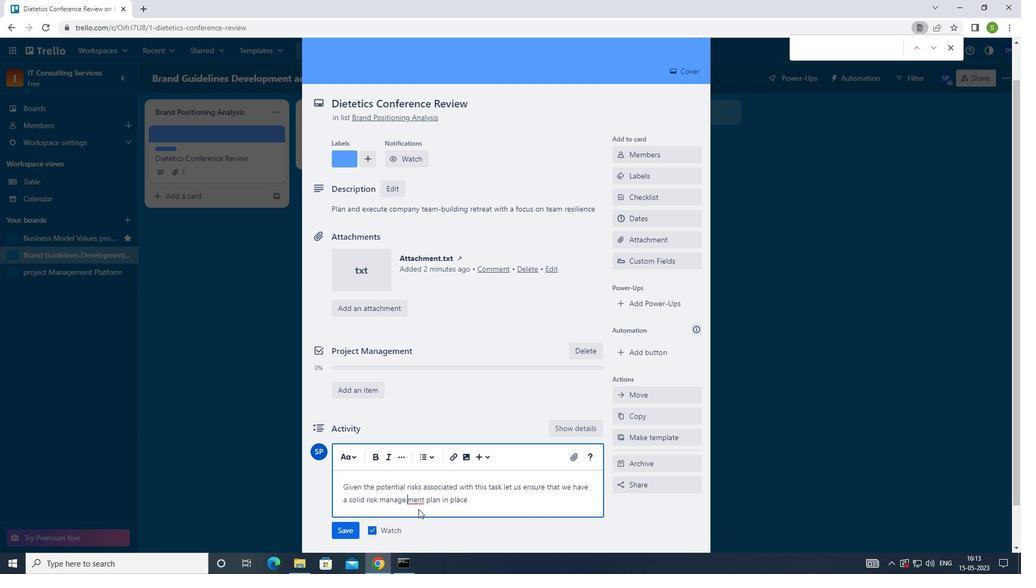 
Action: Mouse moved to (346, 532)
Screenshot: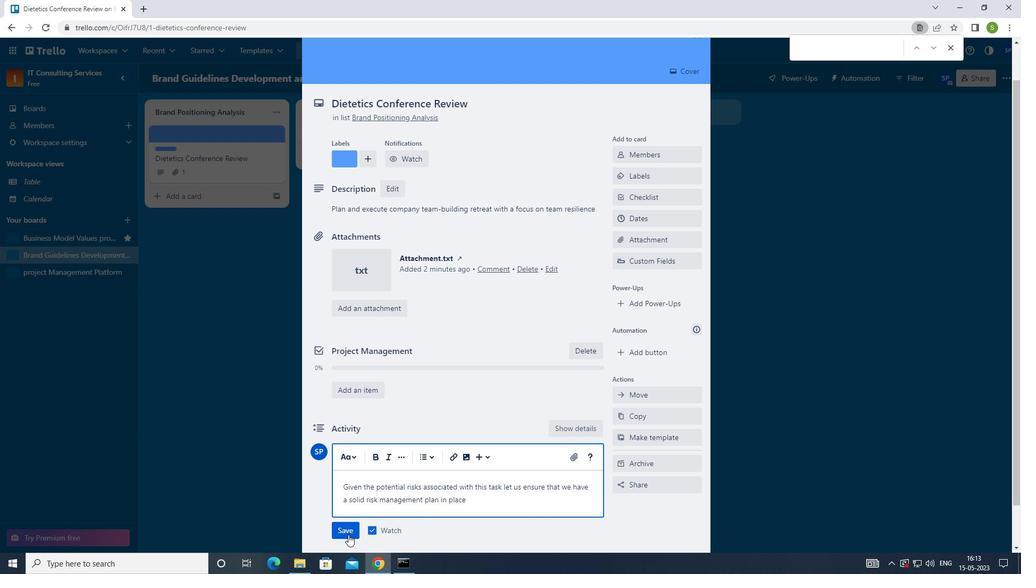 
Action: Mouse pressed left at (346, 532)
Screenshot: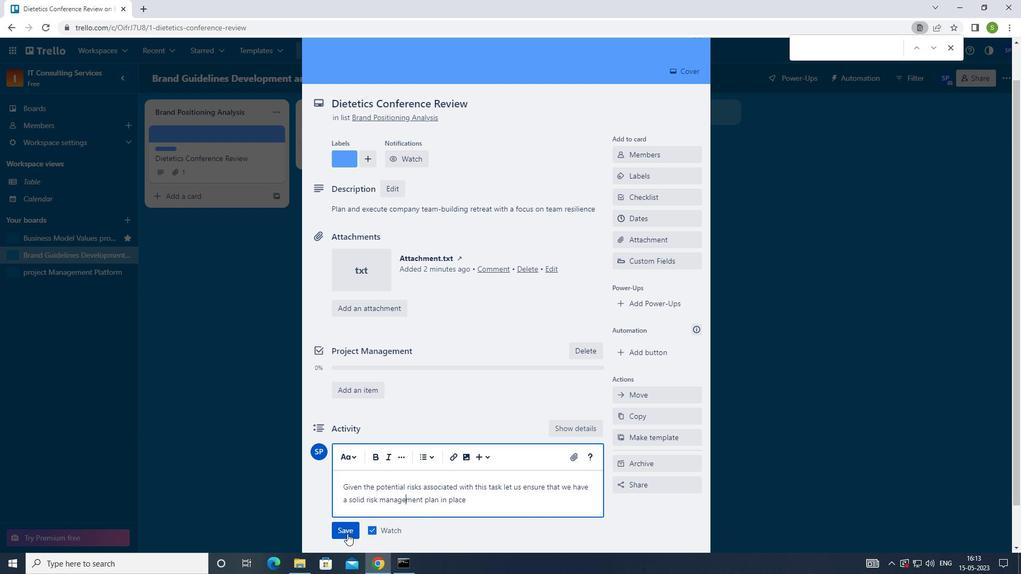 
Action: Mouse moved to (675, 220)
Screenshot: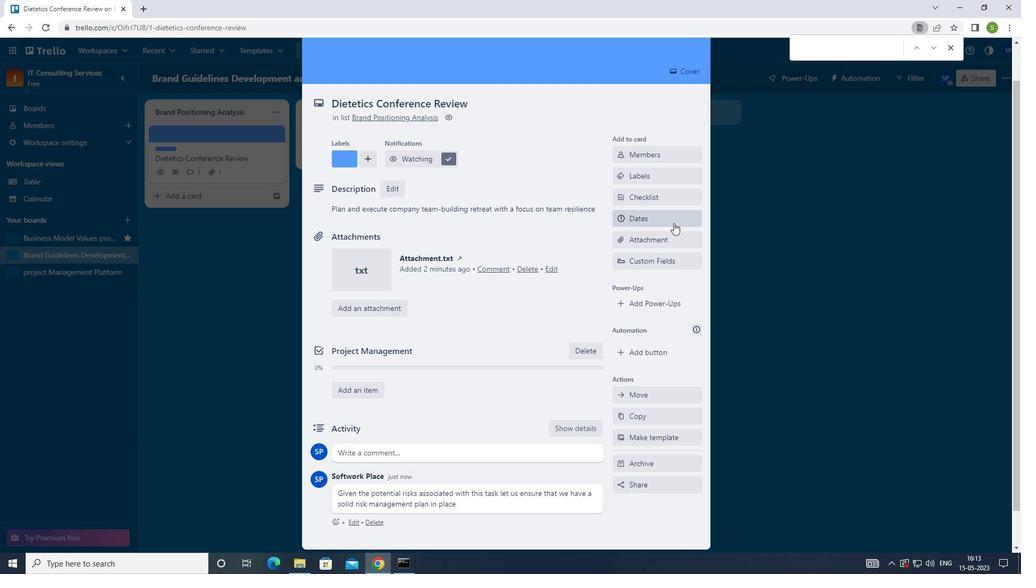 
Action: Mouse pressed left at (675, 220)
Screenshot: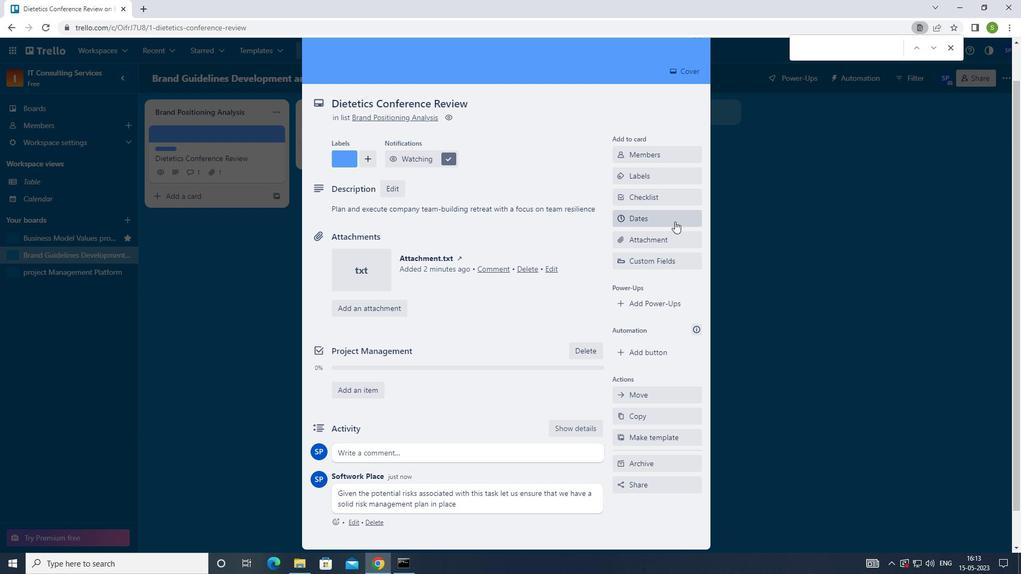 
Action: Mouse moved to (623, 271)
Screenshot: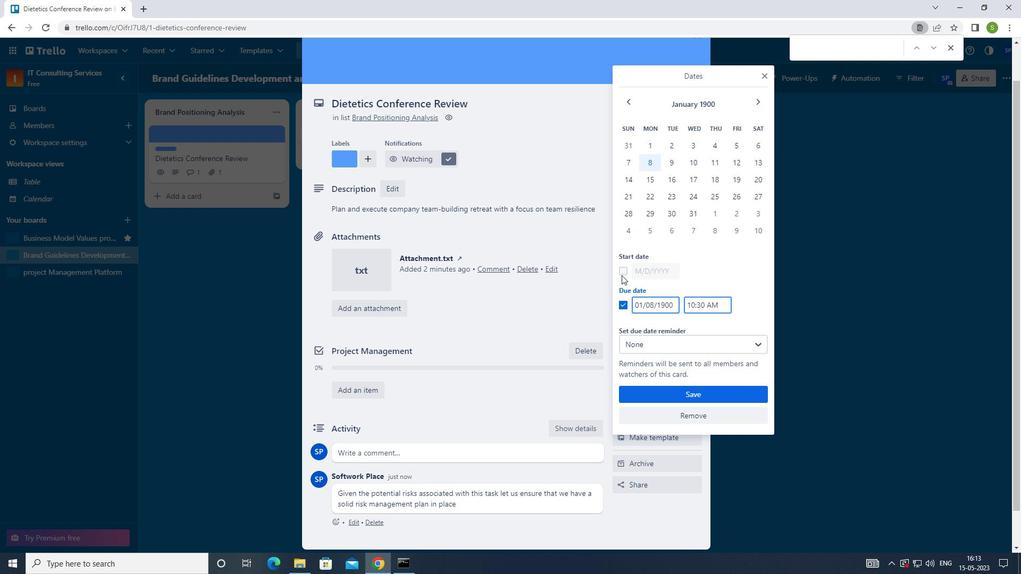 
Action: Mouse pressed left at (623, 271)
Screenshot: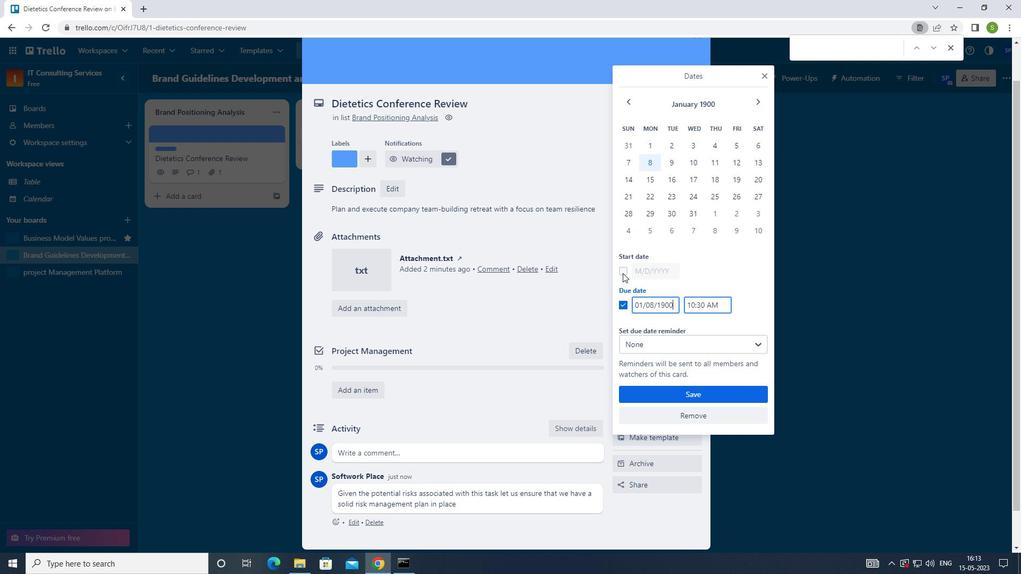 
Action: Mouse moved to (671, 143)
Screenshot: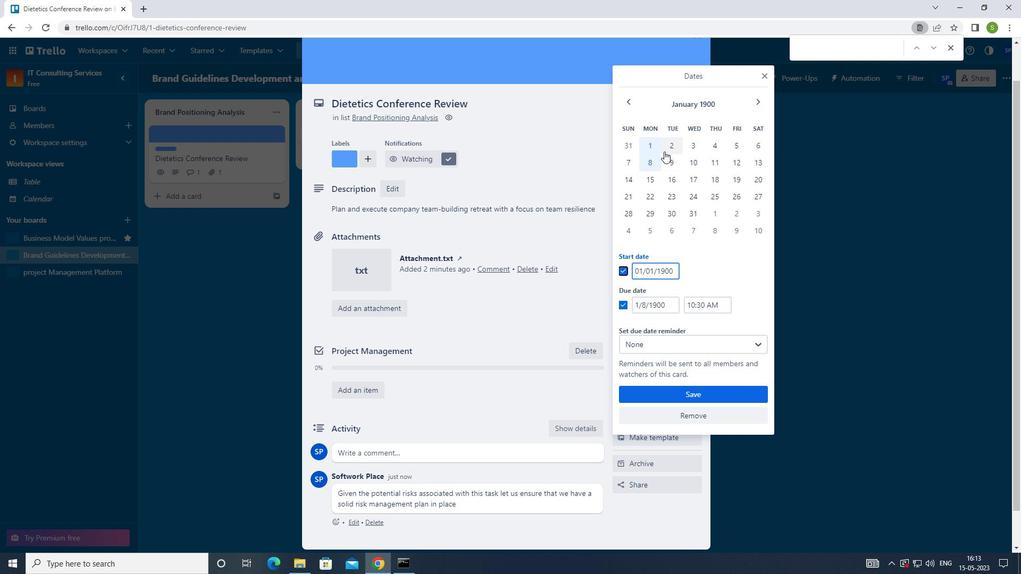 
Action: Mouse pressed left at (671, 143)
Screenshot: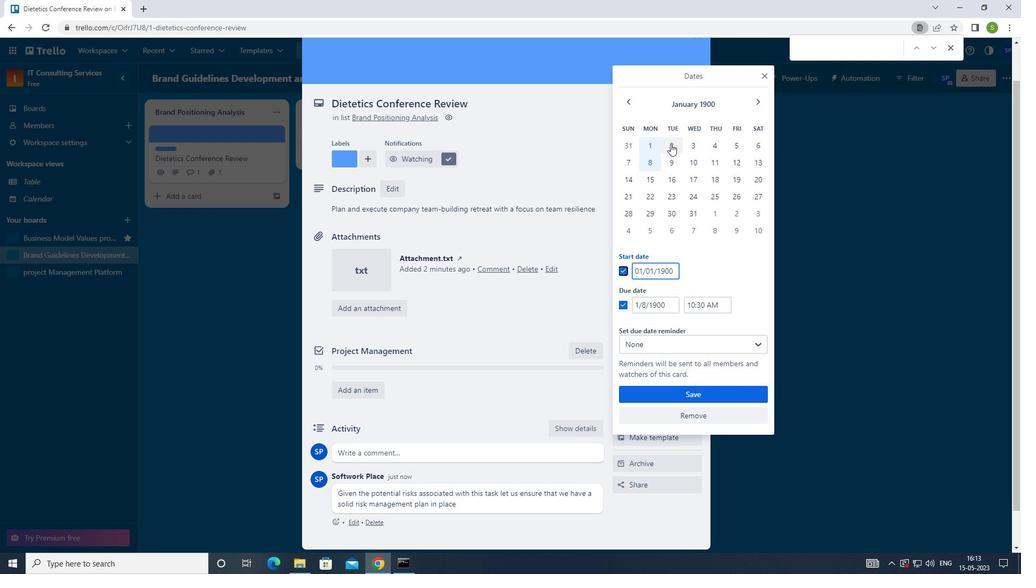 
Action: Mouse moved to (669, 160)
Screenshot: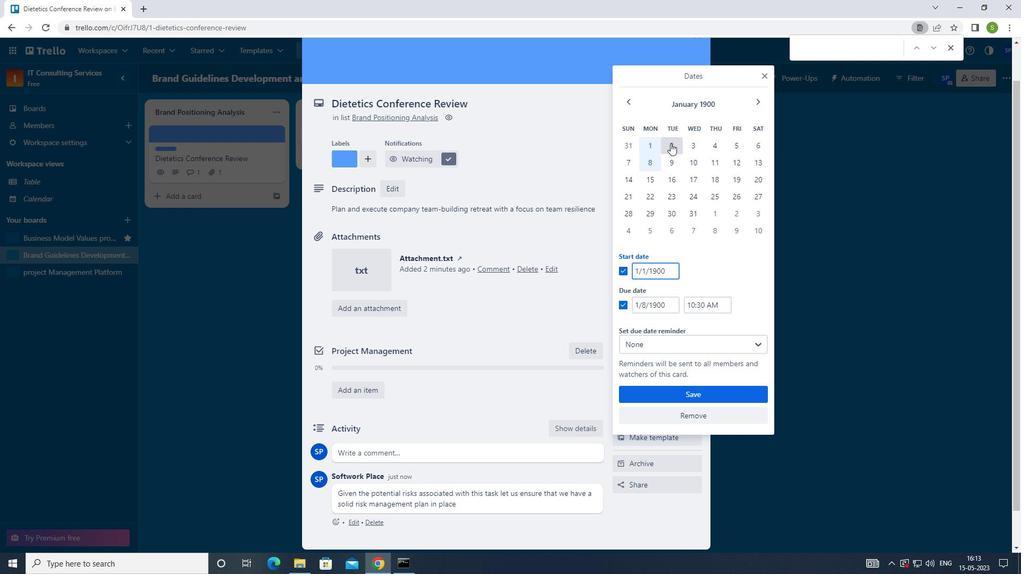 
Action: Mouse pressed left at (669, 160)
Screenshot: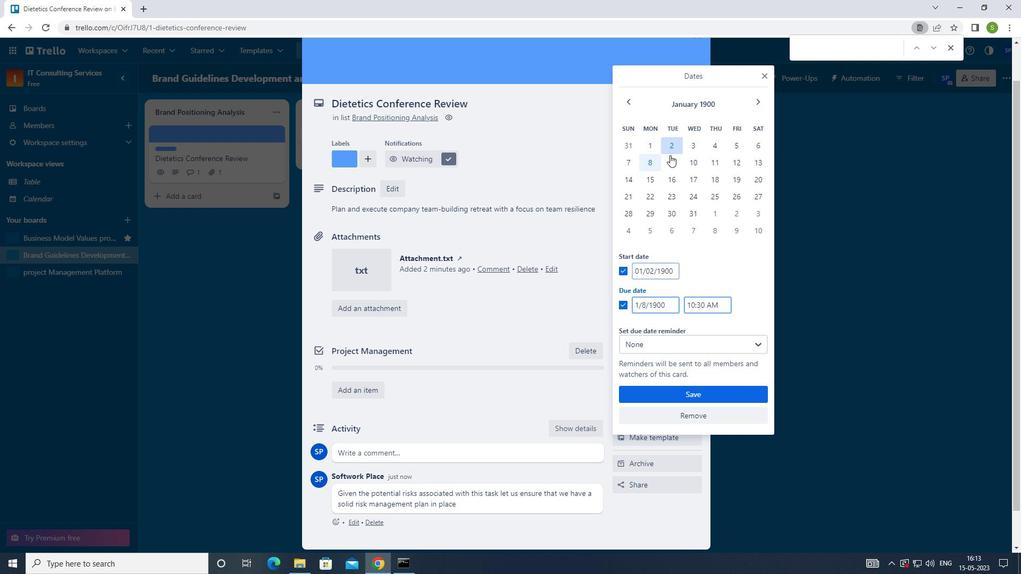 
Action: Mouse moved to (671, 400)
Screenshot: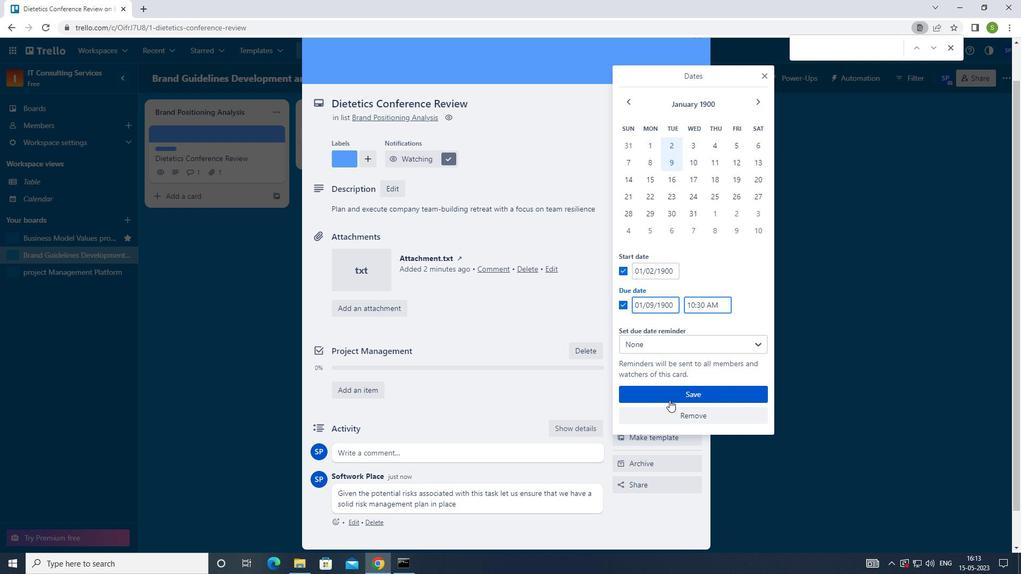 
Action: Mouse pressed left at (671, 400)
Screenshot: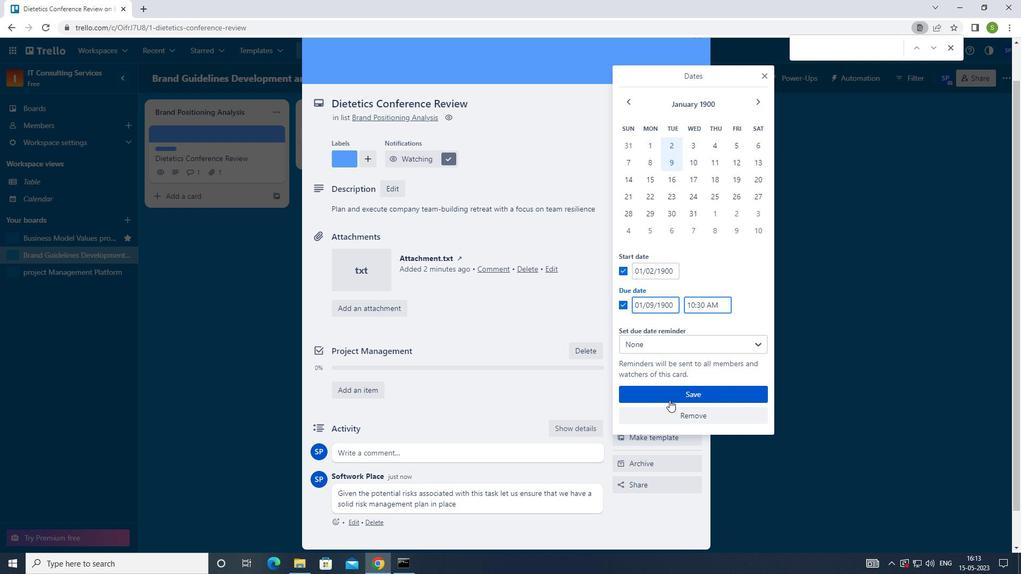 
Action: Mouse moved to (668, 385)
Screenshot: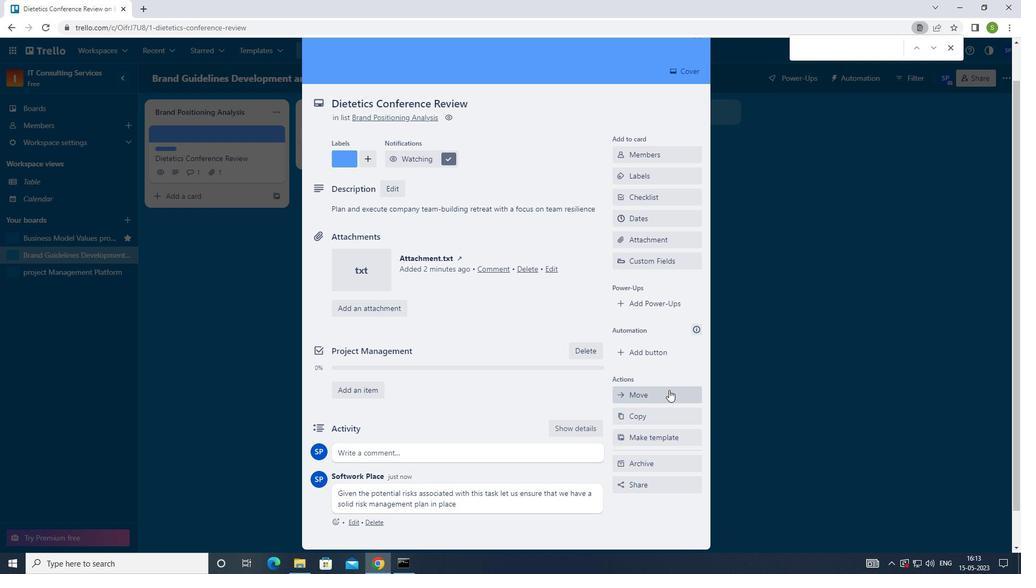 
Action: Key pressed <Key.f8>
Screenshot: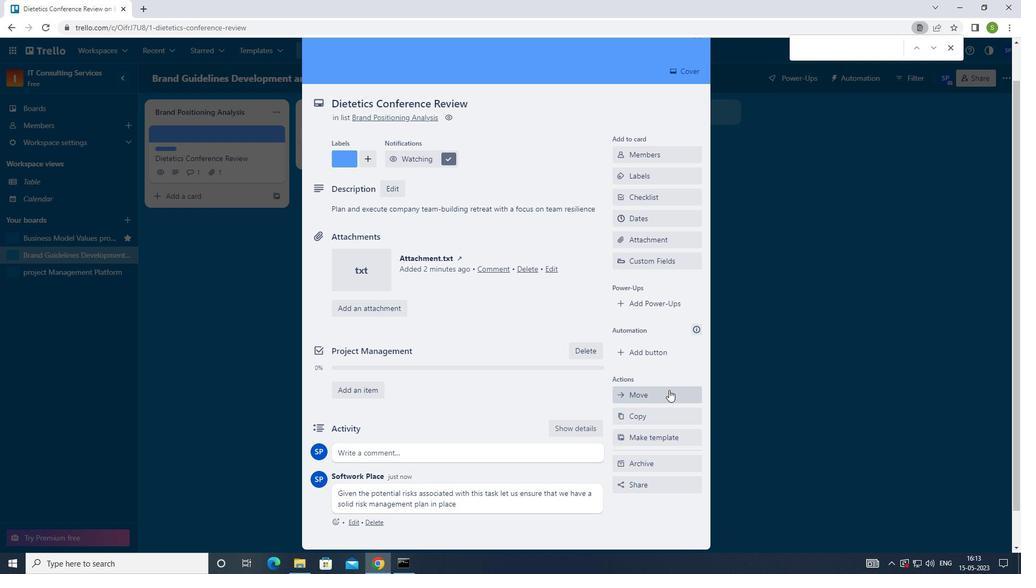 
